 Task: For heading Use Times New Roman with dark orange 2 colour & Underline.  font size for heading18,  'Change the font style of data to'Verdana and font size to 9,  Change the alignment of both headline & data to Align right In the sheet  auditingQuarterlySales_2022
Action: Mouse moved to (396, 182)
Screenshot: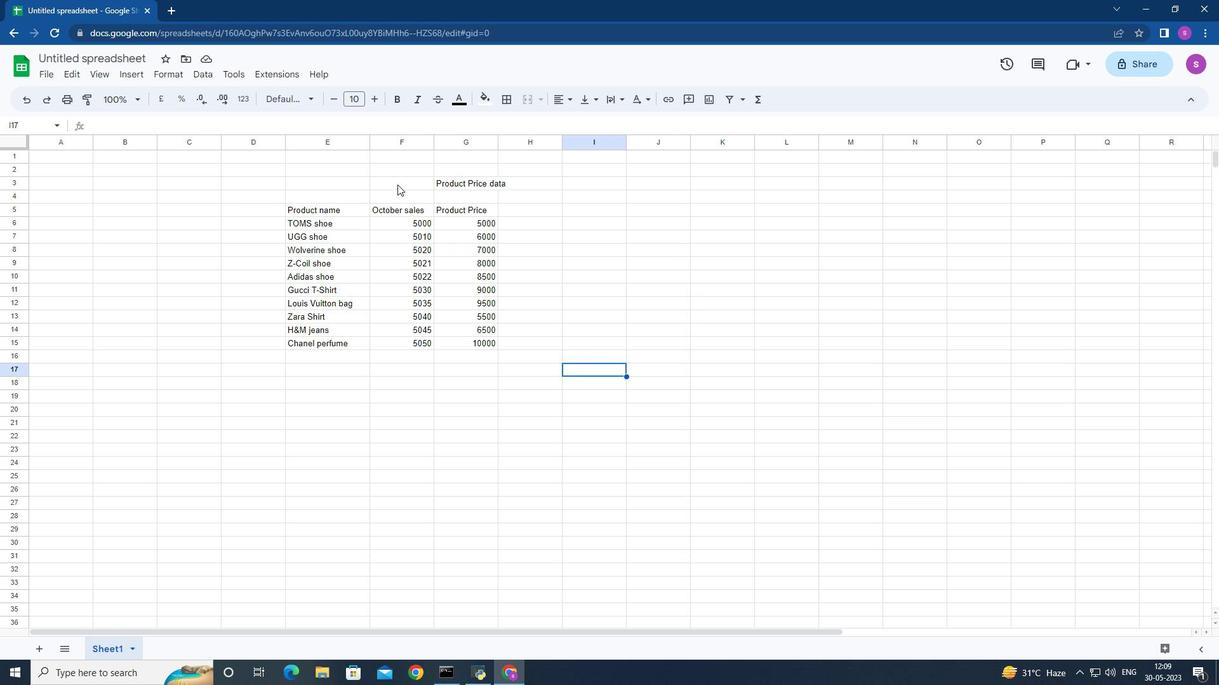 
Action: Mouse pressed left at (396, 182)
Screenshot: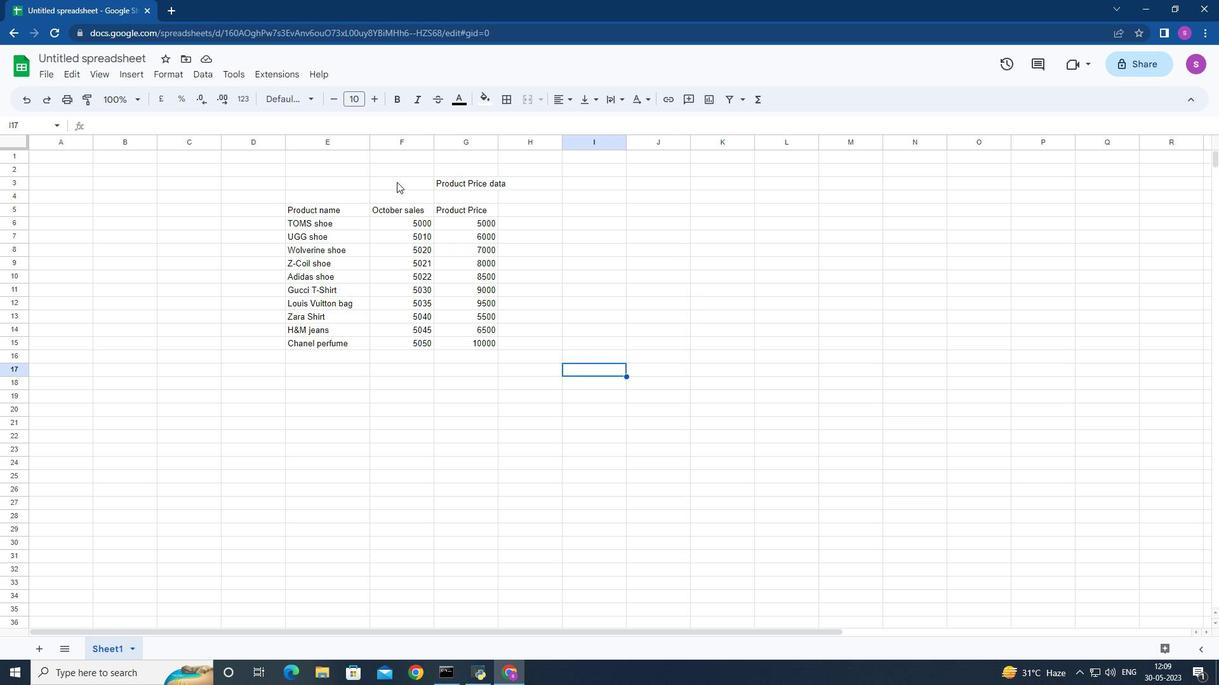 
Action: Mouse moved to (311, 99)
Screenshot: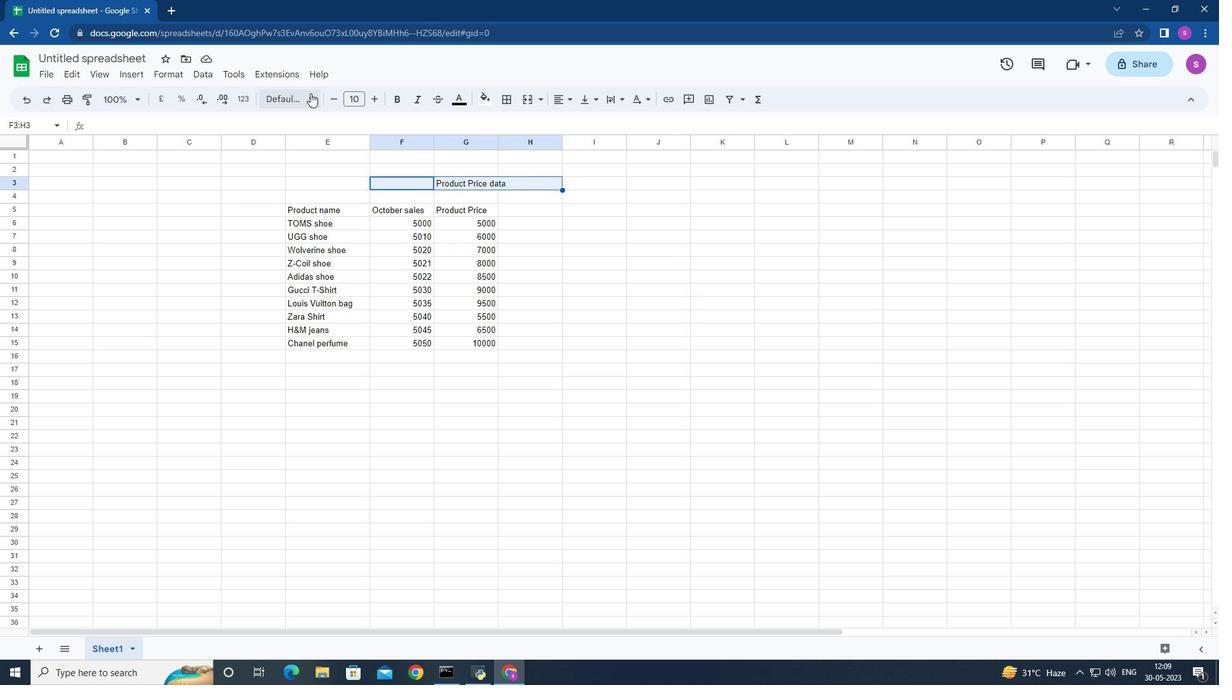 
Action: Mouse pressed left at (311, 99)
Screenshot: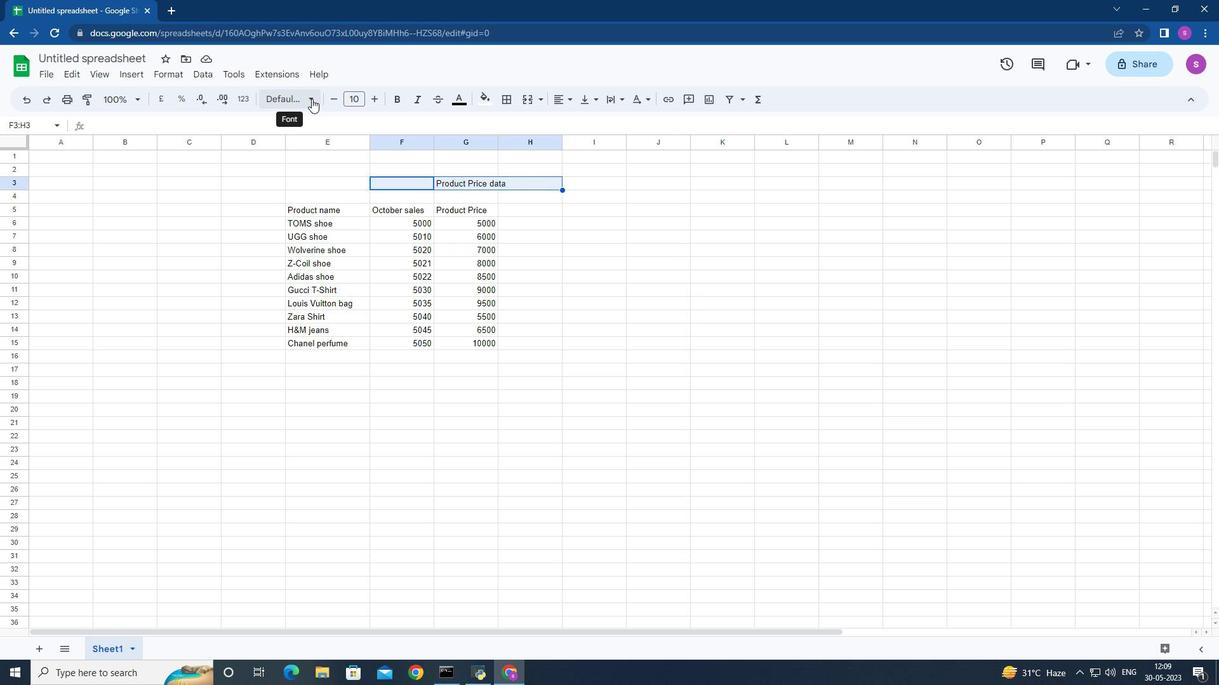 
Action: Mouse moved to (347, 548)
Screenshot: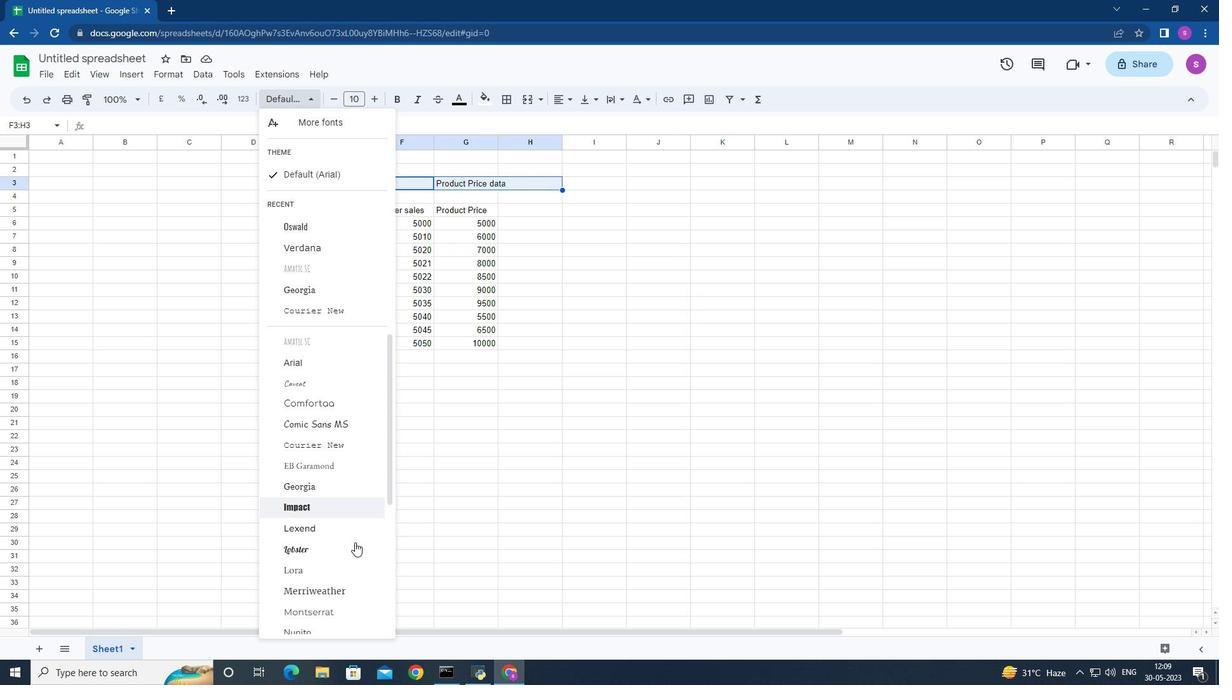 
Action: Mouse scrolled (347, 547) with delta (0, 0)
Screenshot: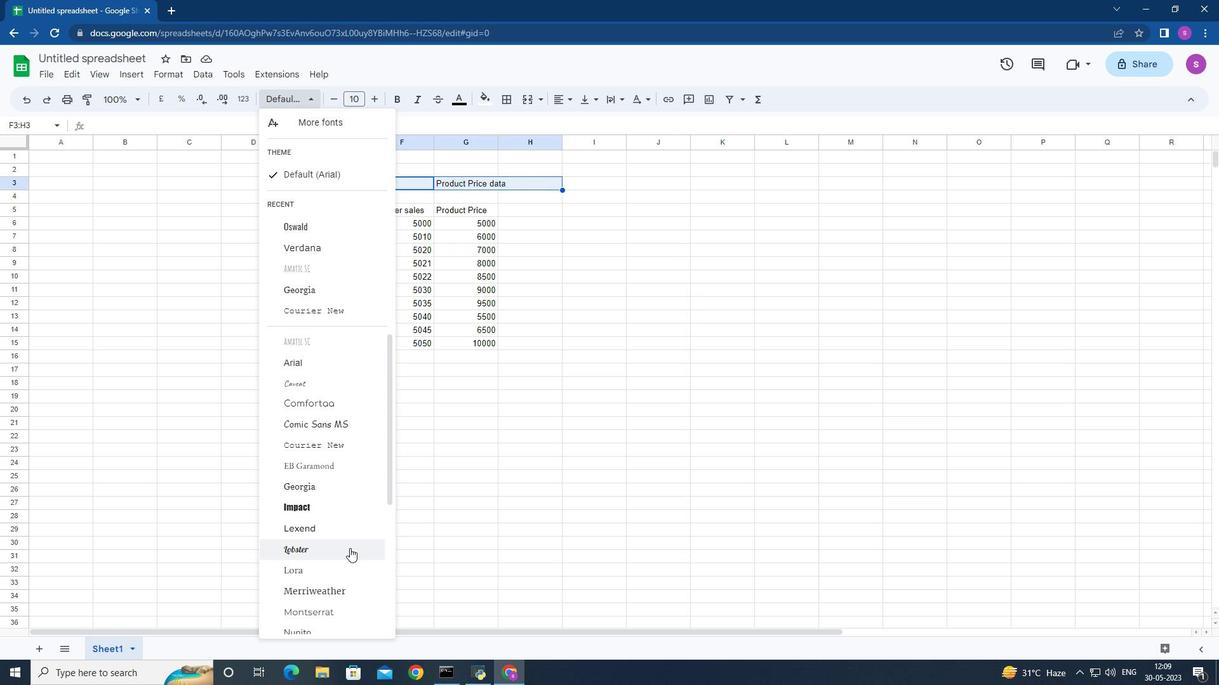 
Action: Mouse moved to (346, 548)
Screenshot: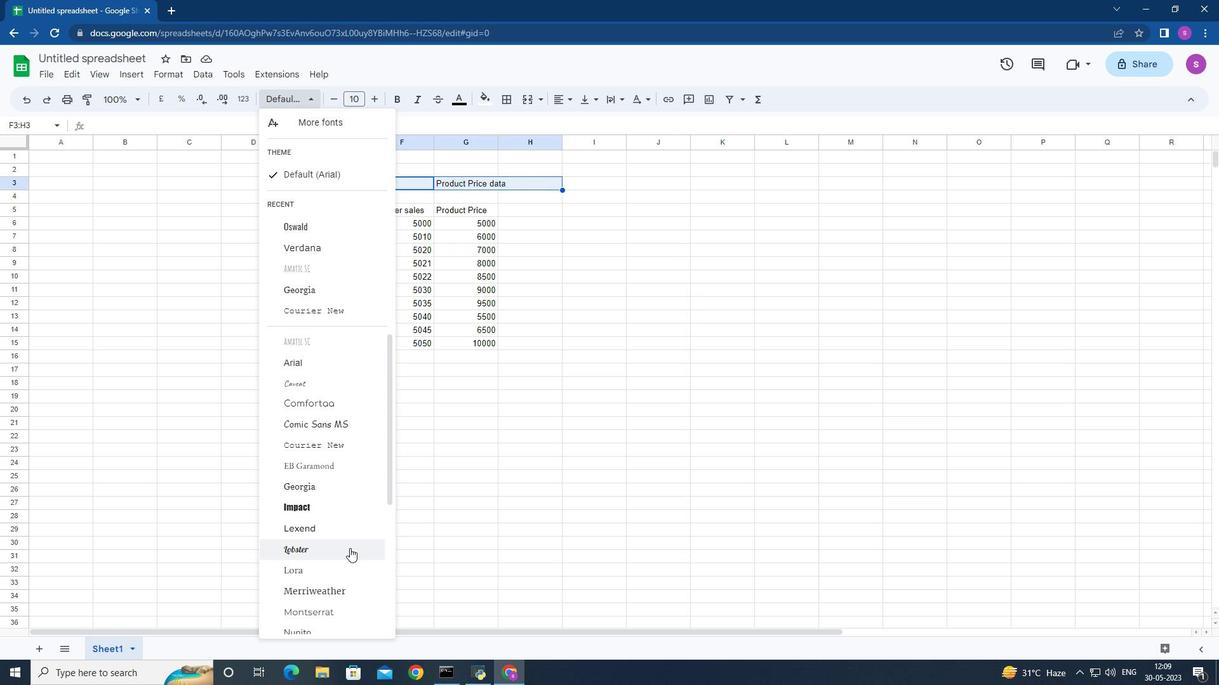 
Action: Mouse scrolled (346, 547) with delta (0, 0)
Screenshot: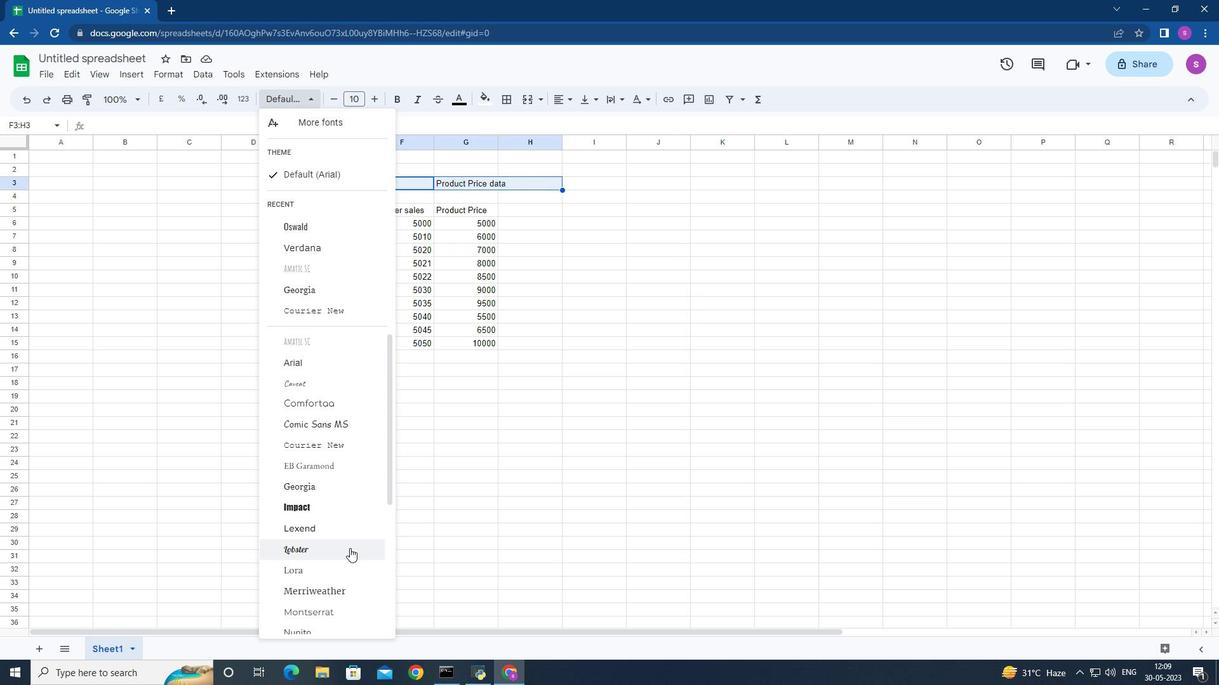 
Action: Mouse moved to (344, 548)
Screenshot: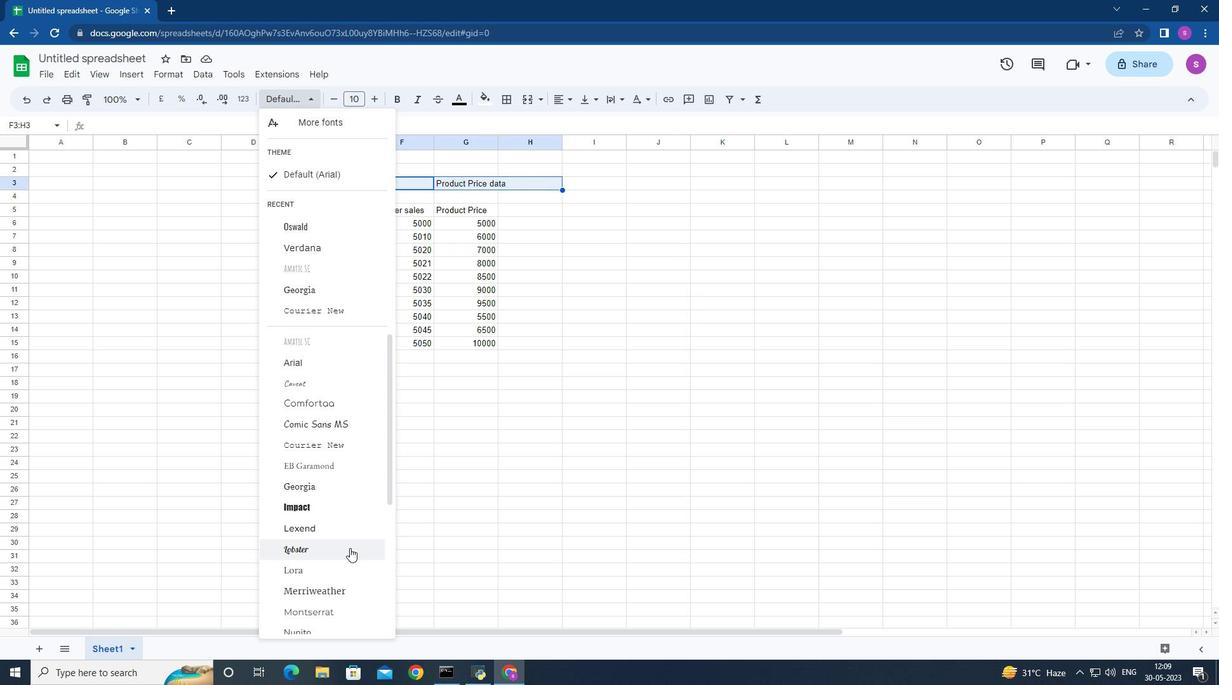 
Action: Mouse scrolled (344, 547) with delta (0, 0)
Screenshot: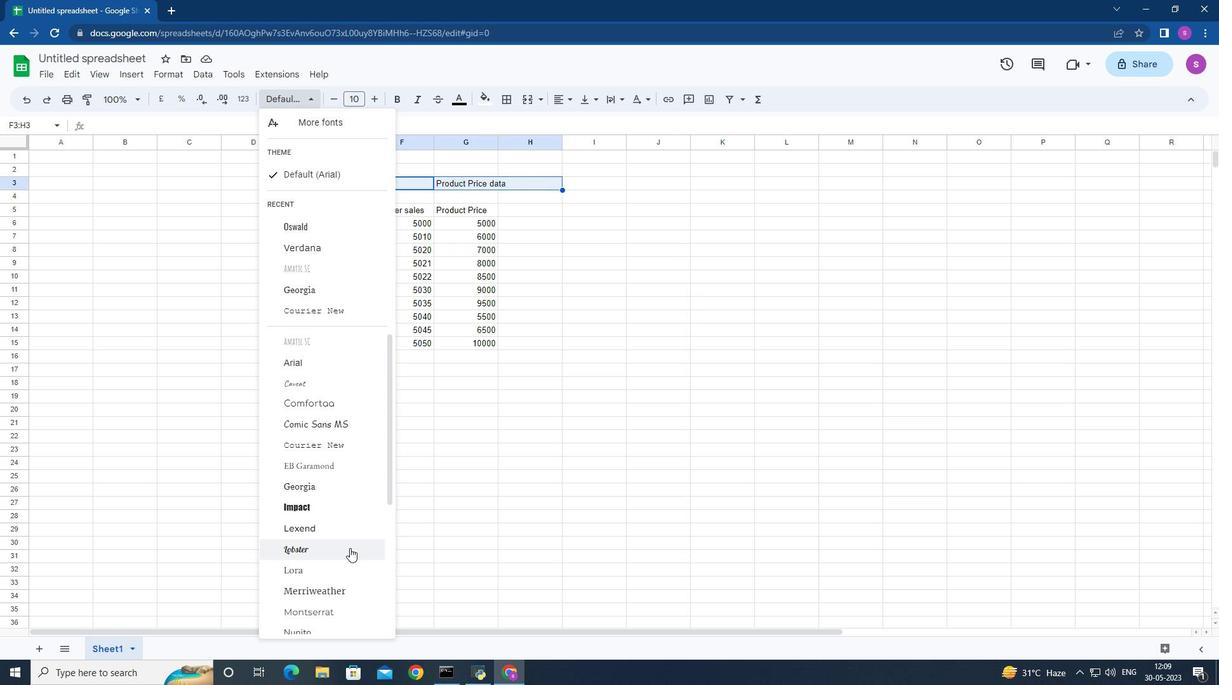 
Action: Mouse moved to (338, 542)
Screenshot: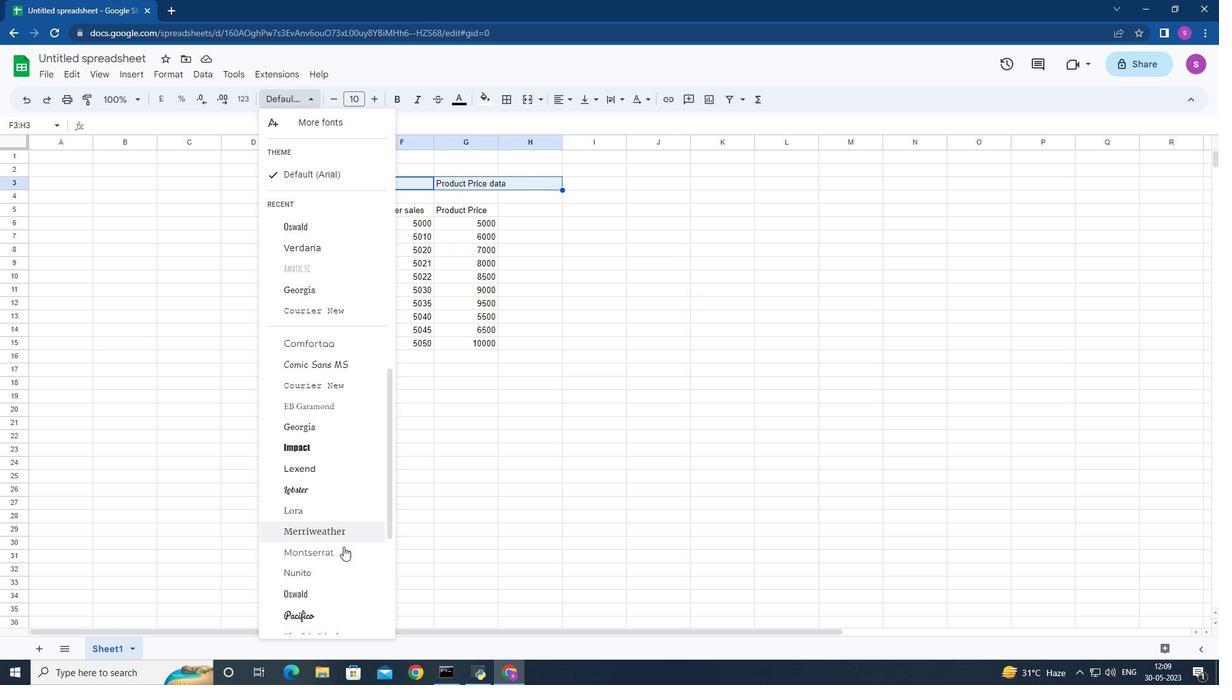 
Action: Mouse scrolled (340, 545) with delta (0, 0)
Screenshot: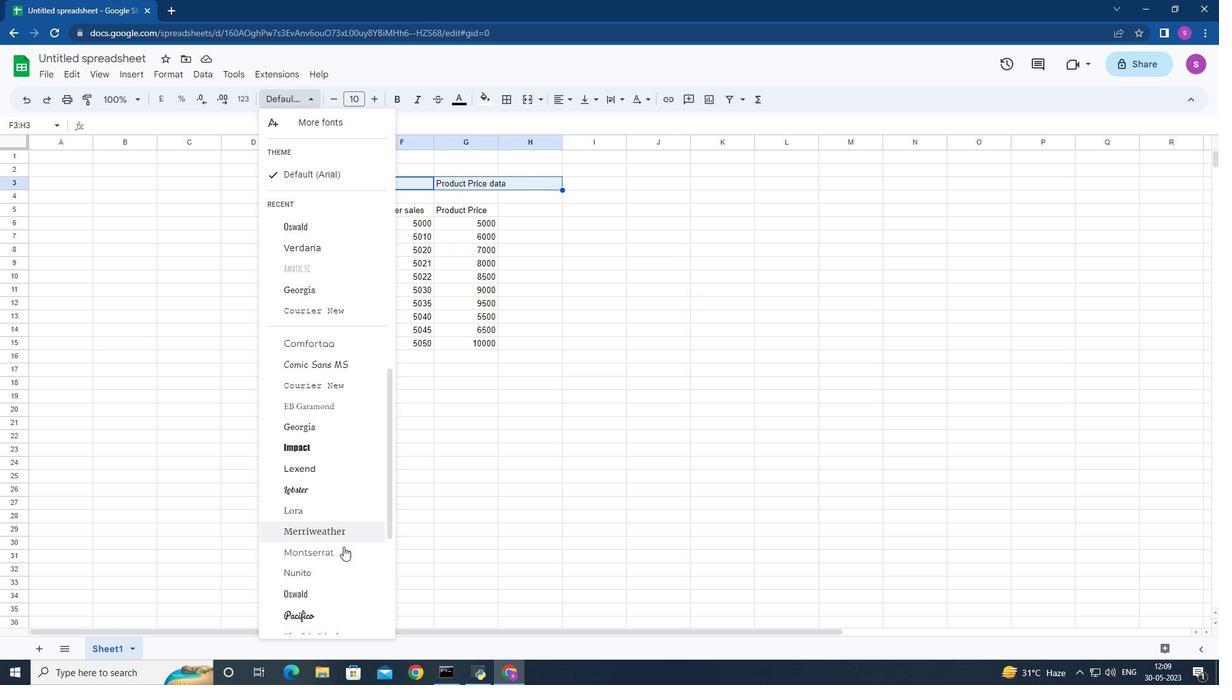 
Action: Mouse moved to (330, 525)
Screenshot: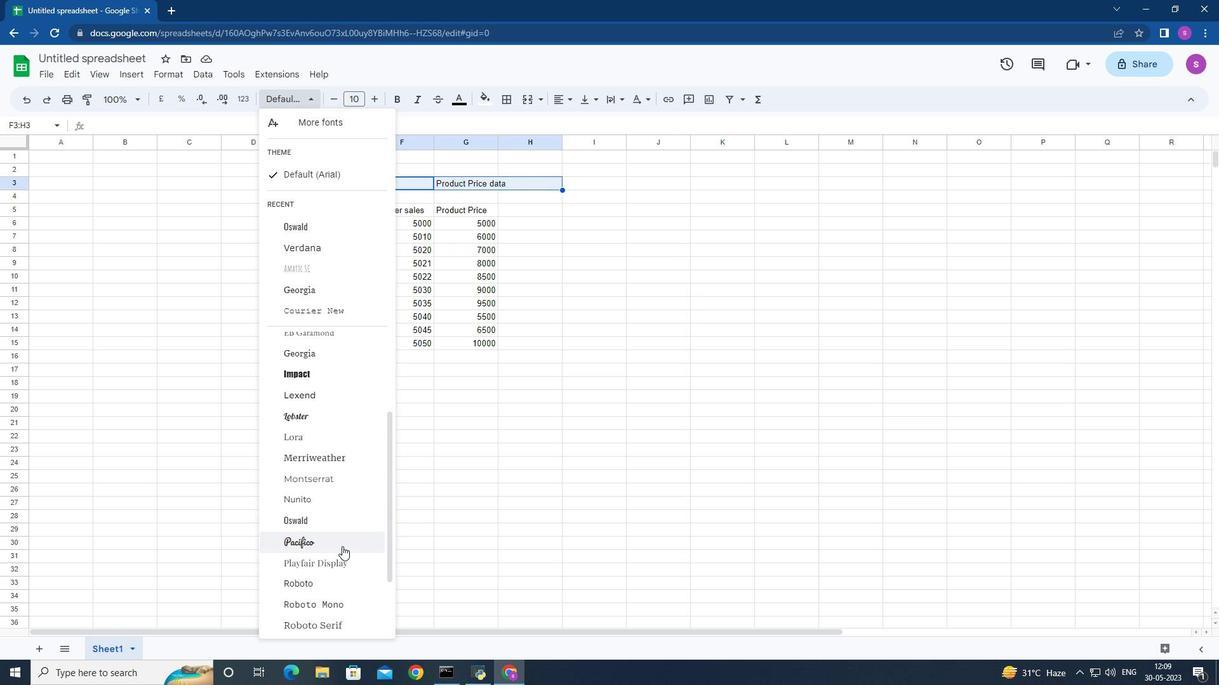 
Action: Mouse scrolled (338, 540) with delta (0, 0)
Screenshot: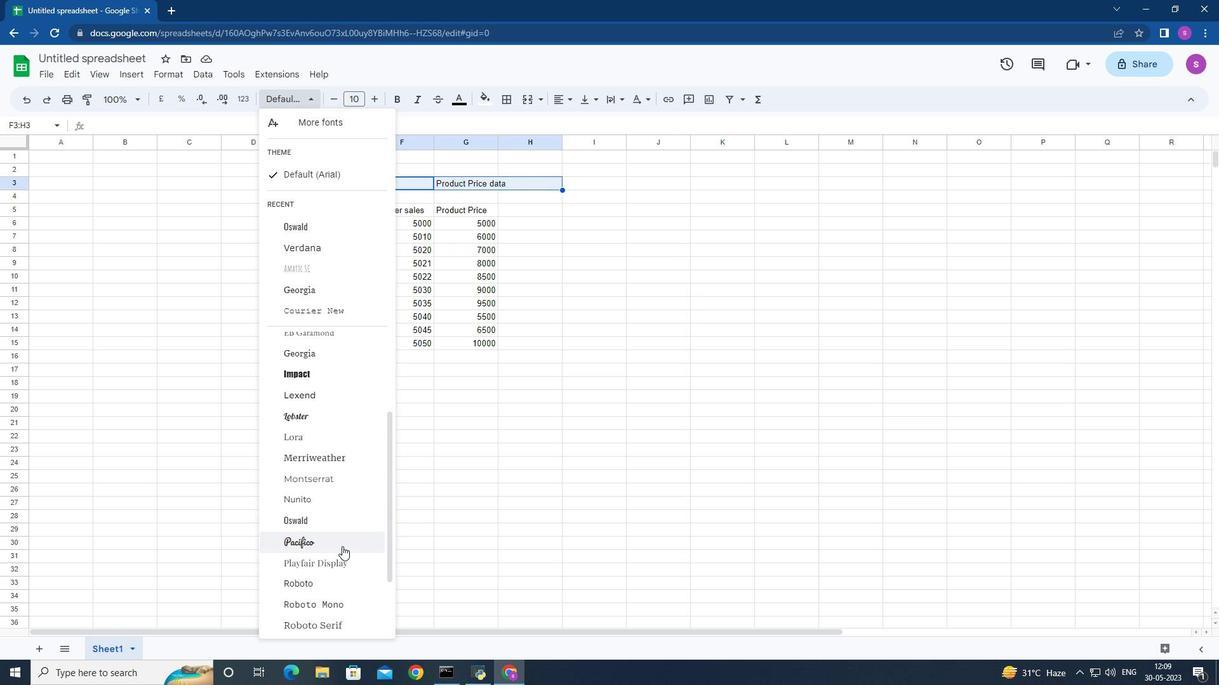 
Action: Mouse moved to (329, 524)
Screenshot: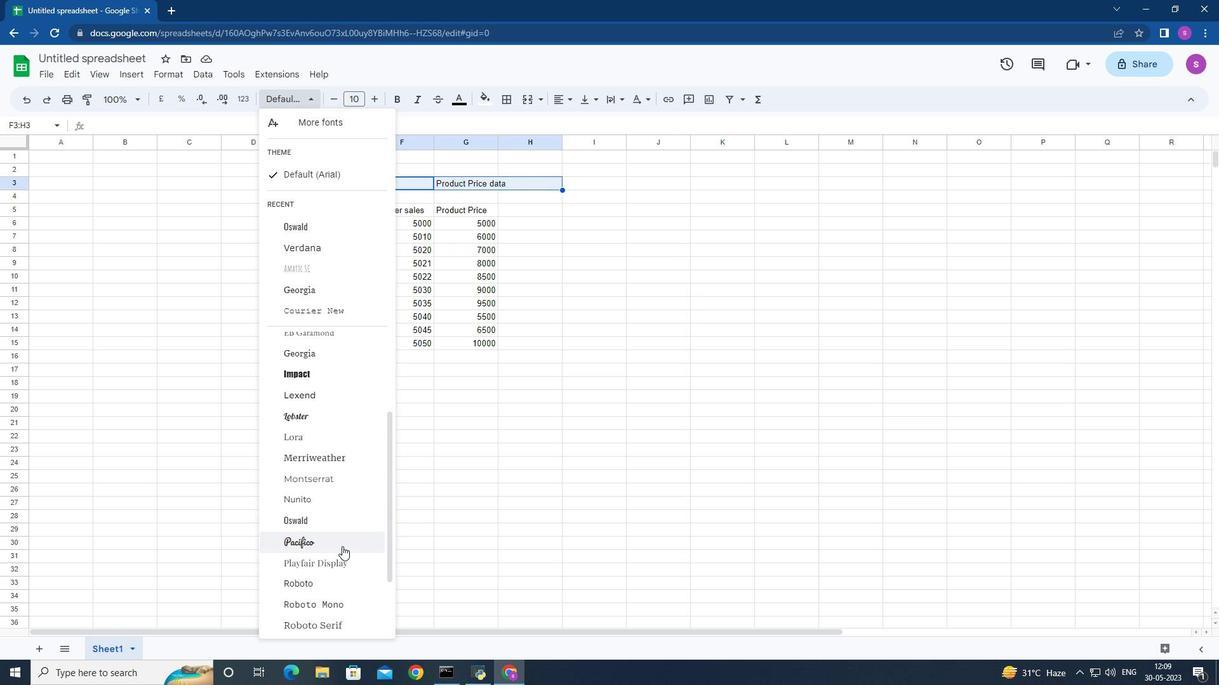 
Action: Mouse scrolled (333, 532) with delta (0, 0)
Screenshot: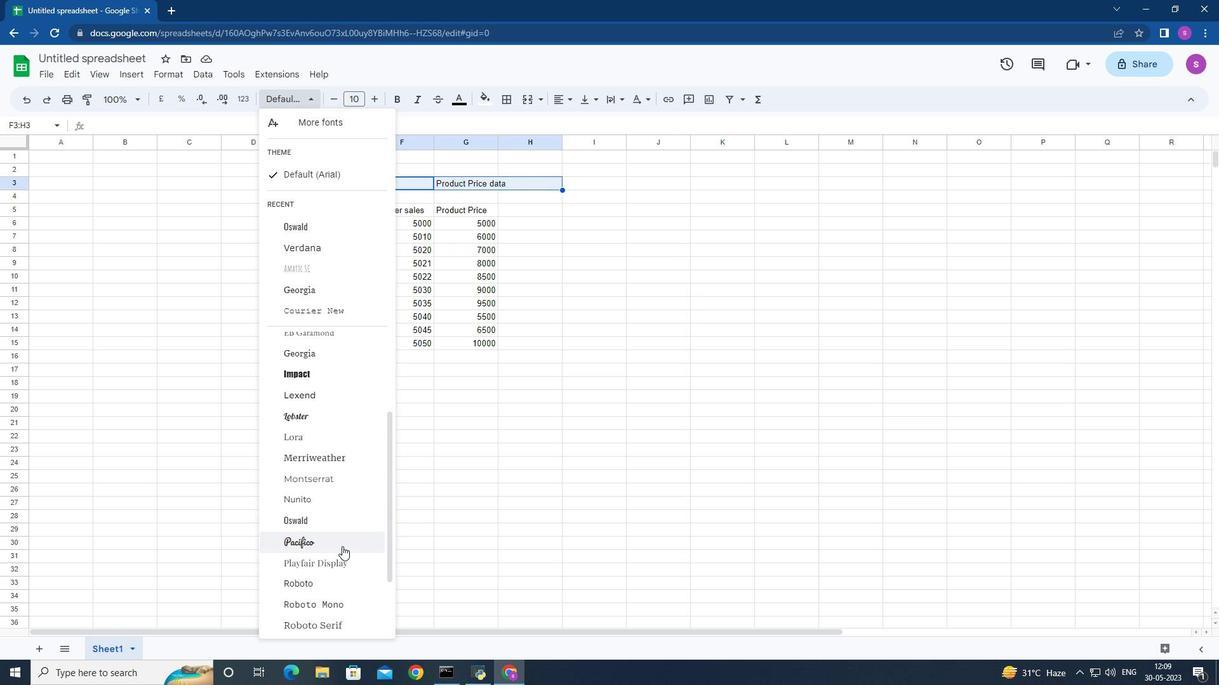 
Action: Mouse moved to (328, 520)
Screenshot: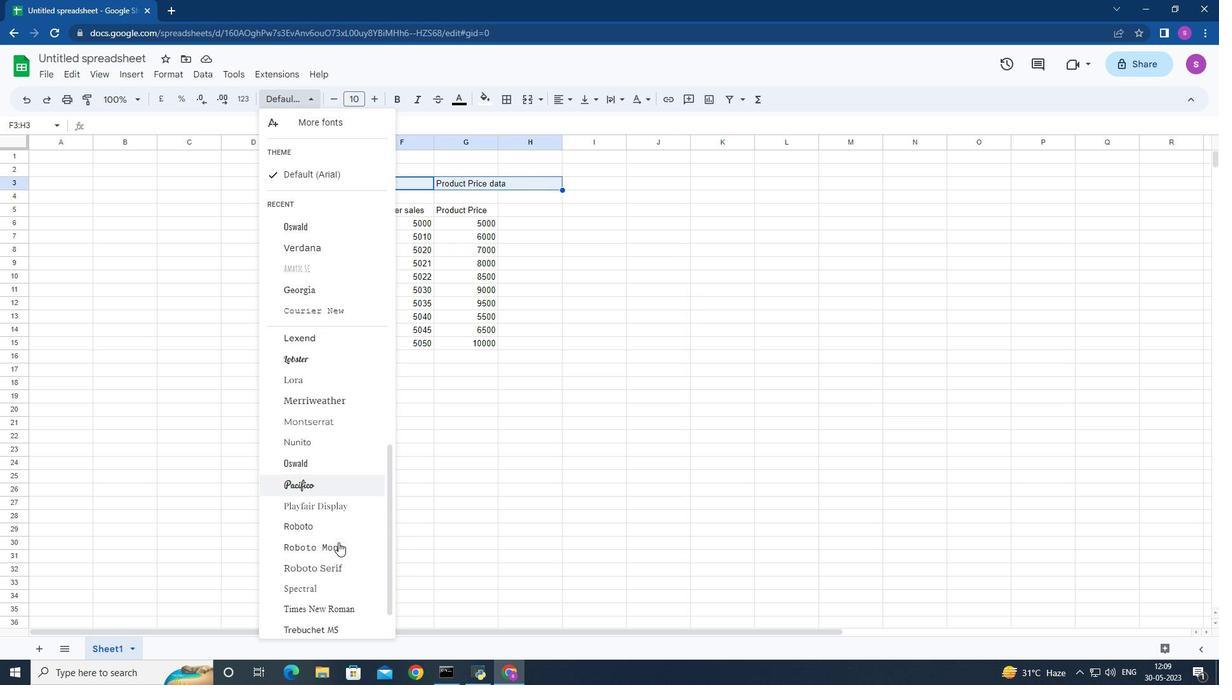 
Action: Mouse scrolled (328, 519) with delta (0, 0)
Screenshot: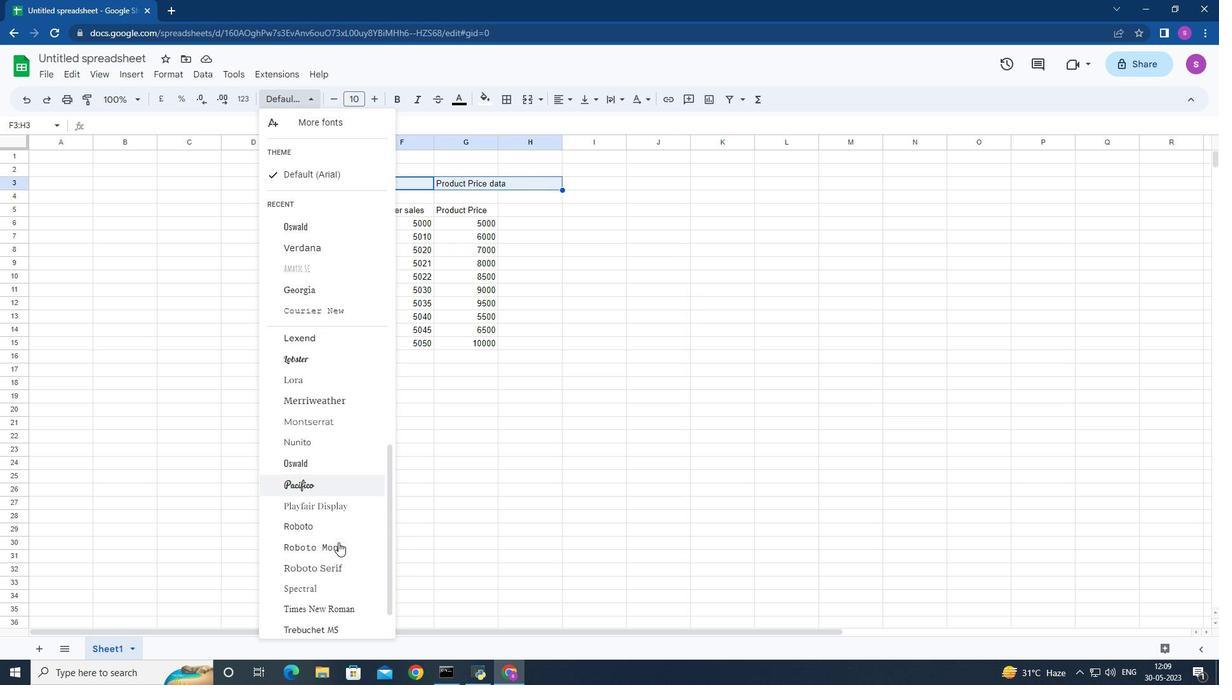 
Action: Mouse moved to (335, 578)
Screenshot: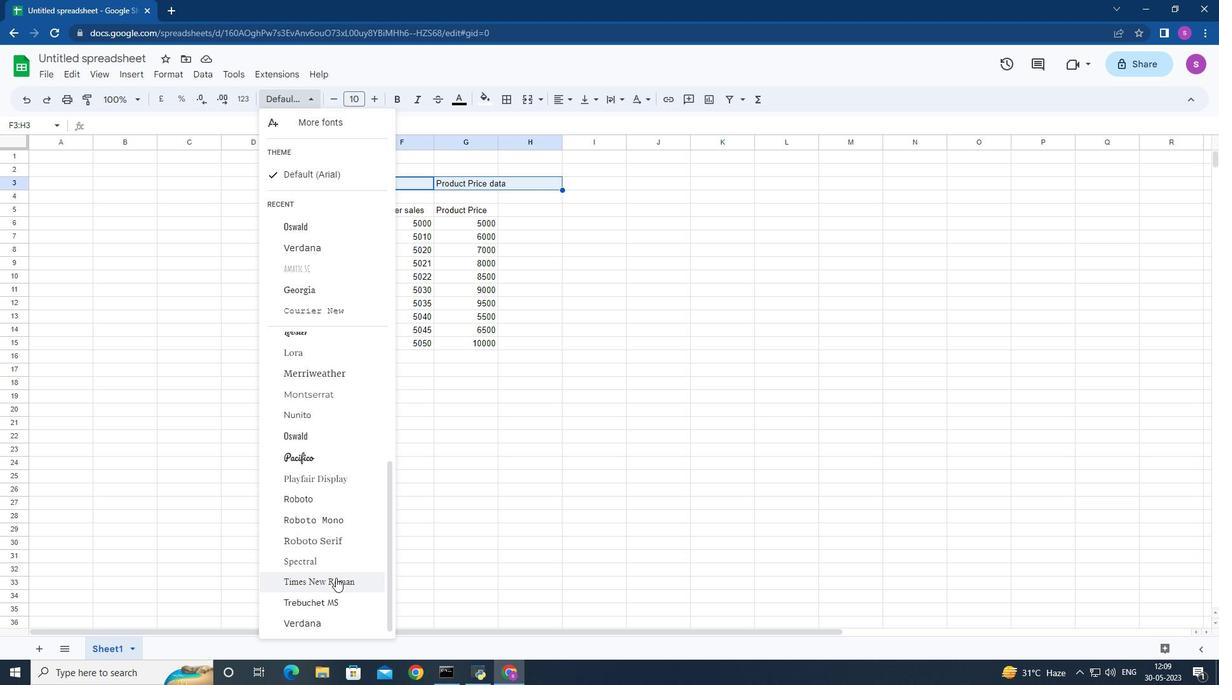 
Action: Mouse pressed left at (335, 578)
Screenshot: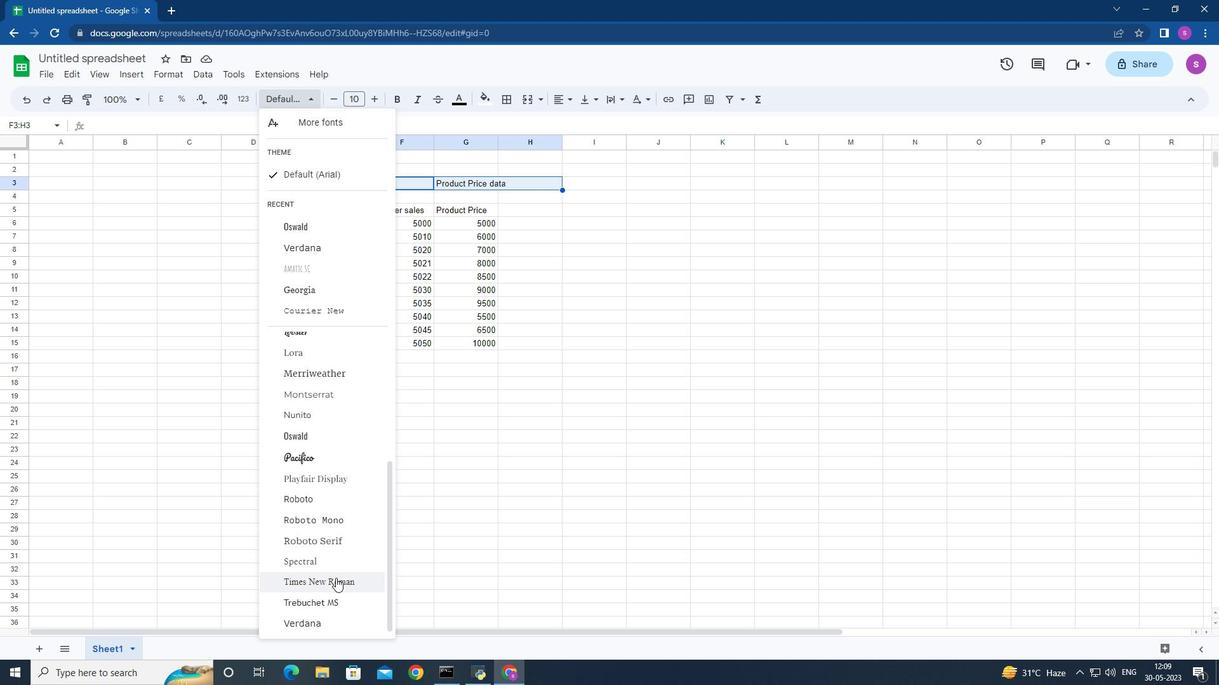 
Action: Mouse moved to (458, 99)
Screenshot: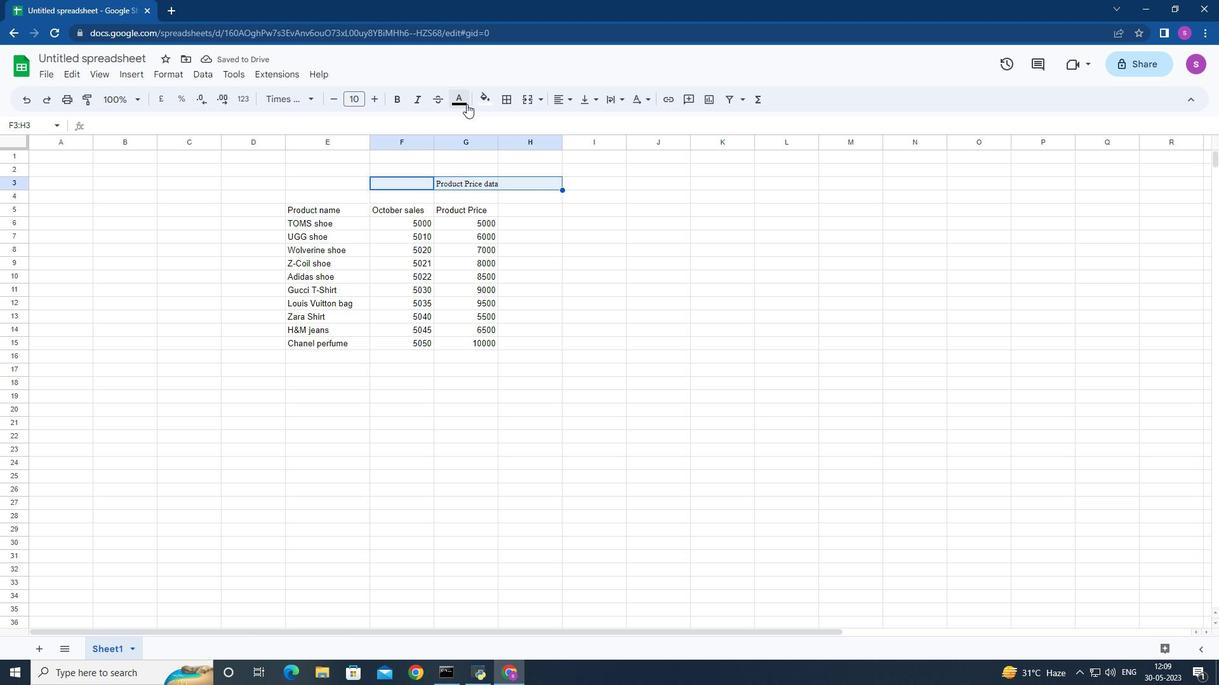 
Action: Mouse pressed left at (458, 99)
Screenshot: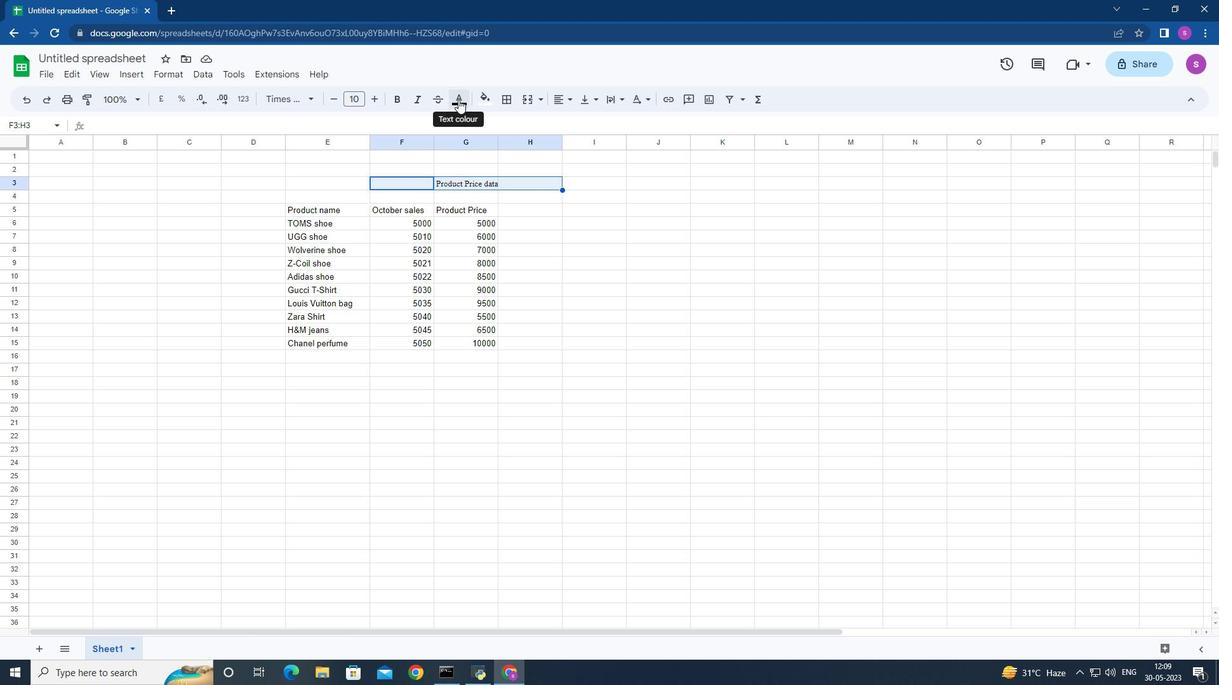 
Action: Mouse moved to (490, 224)
Screenshot: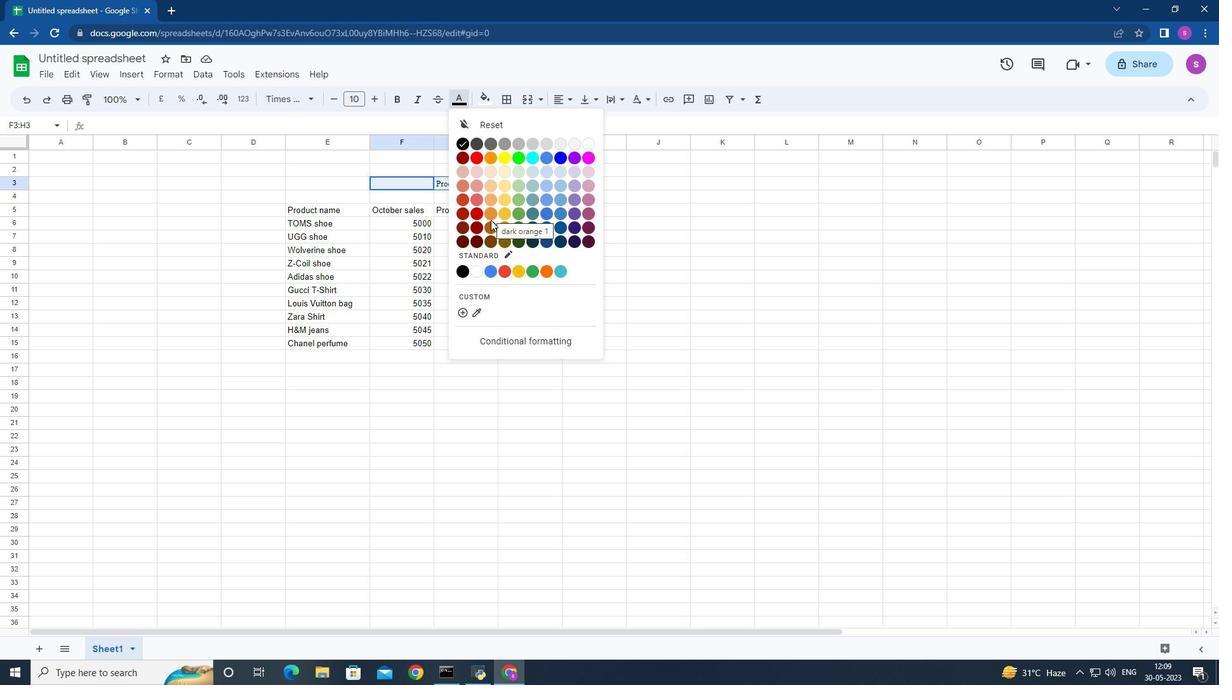 
Action: Mouse pressed left at (490, 224)
Screenshot: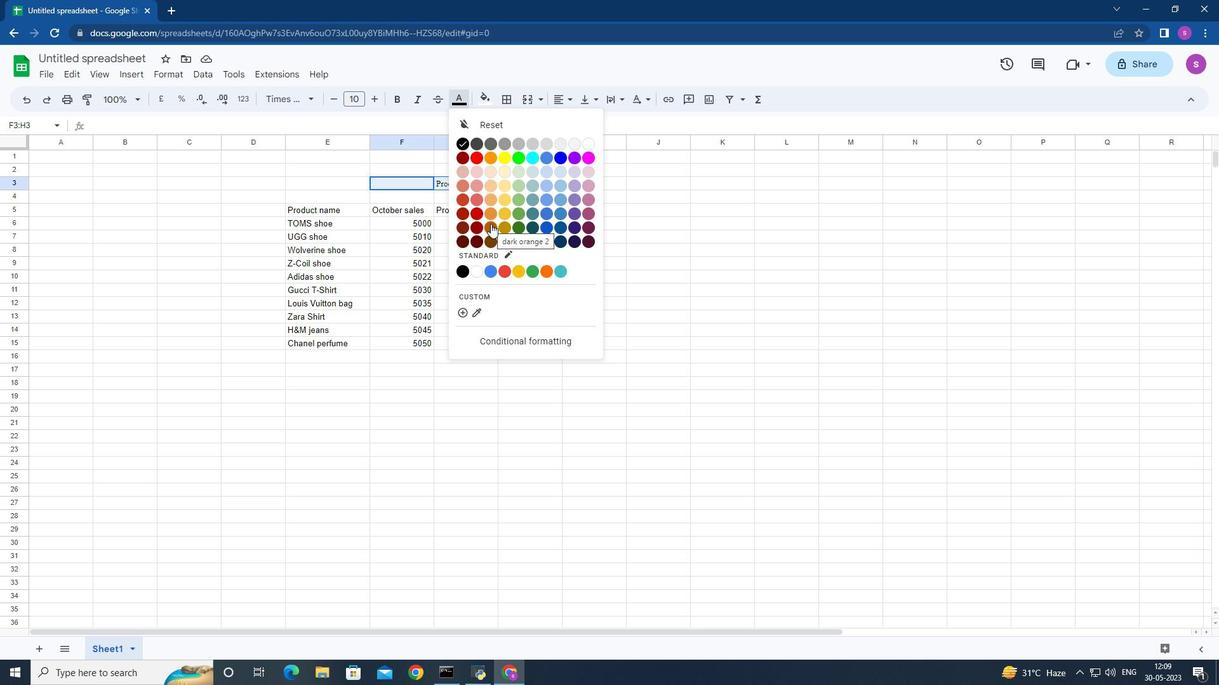 
Action: Mouse moved to (176, 73)
Screenshot: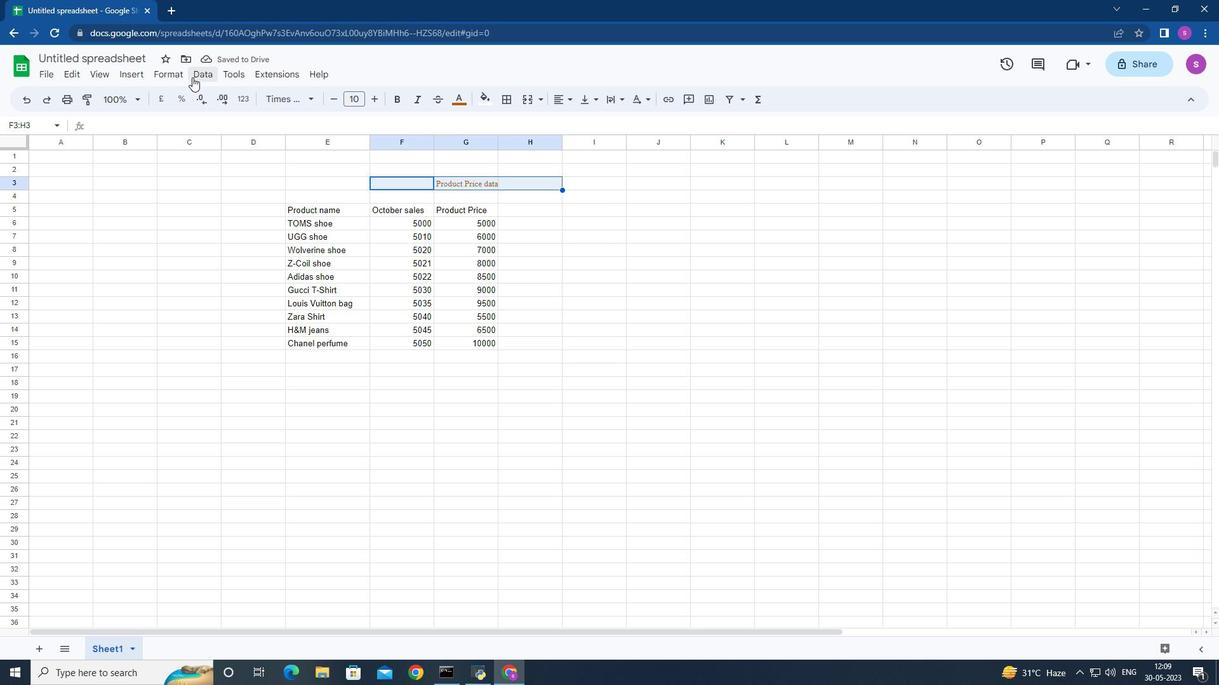 
Action: Mouse pressed left at (176, 73)
Screenshot: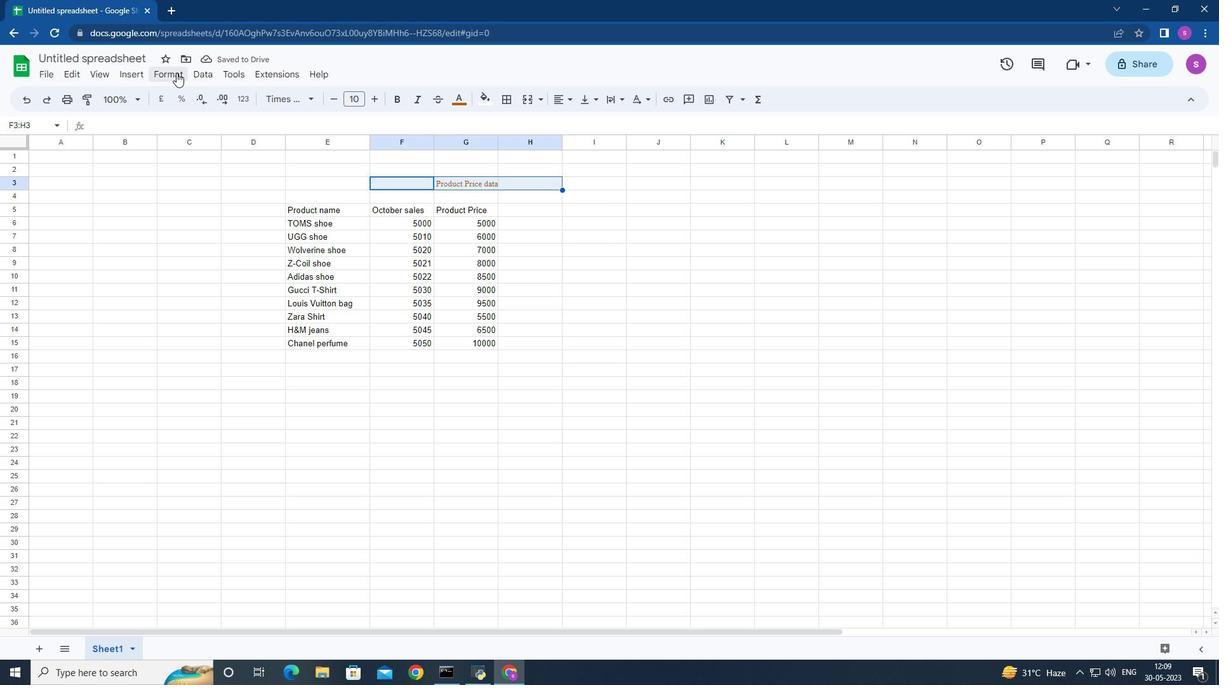 
Action: Mouse moved to (390, 192)
Screenshot: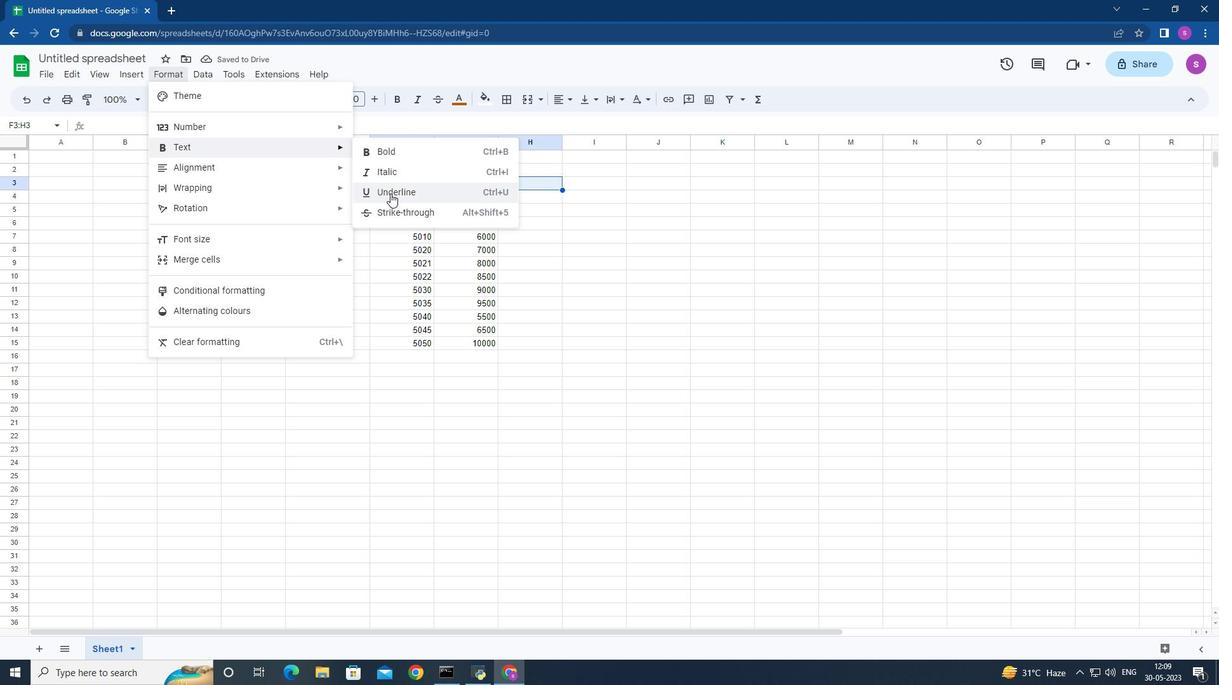 
Action: Mouse pressed left at (390, 192)
Screenshot: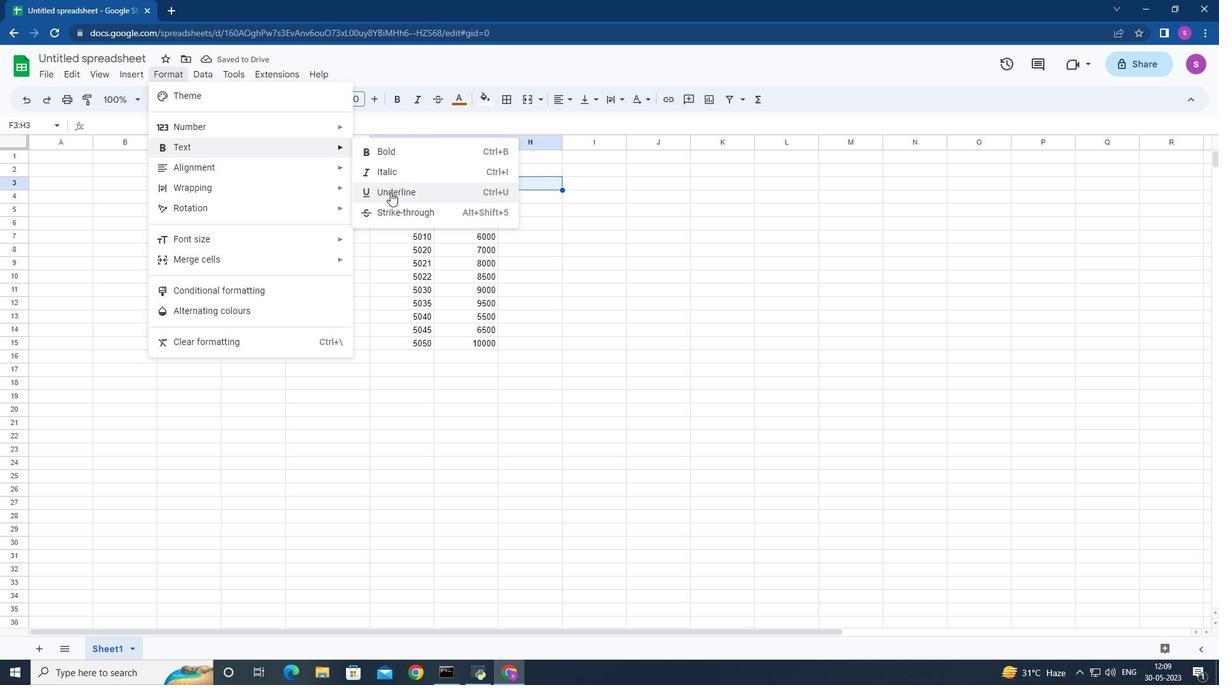 
Action: Mouse moved to (372, 99)
Screenshot: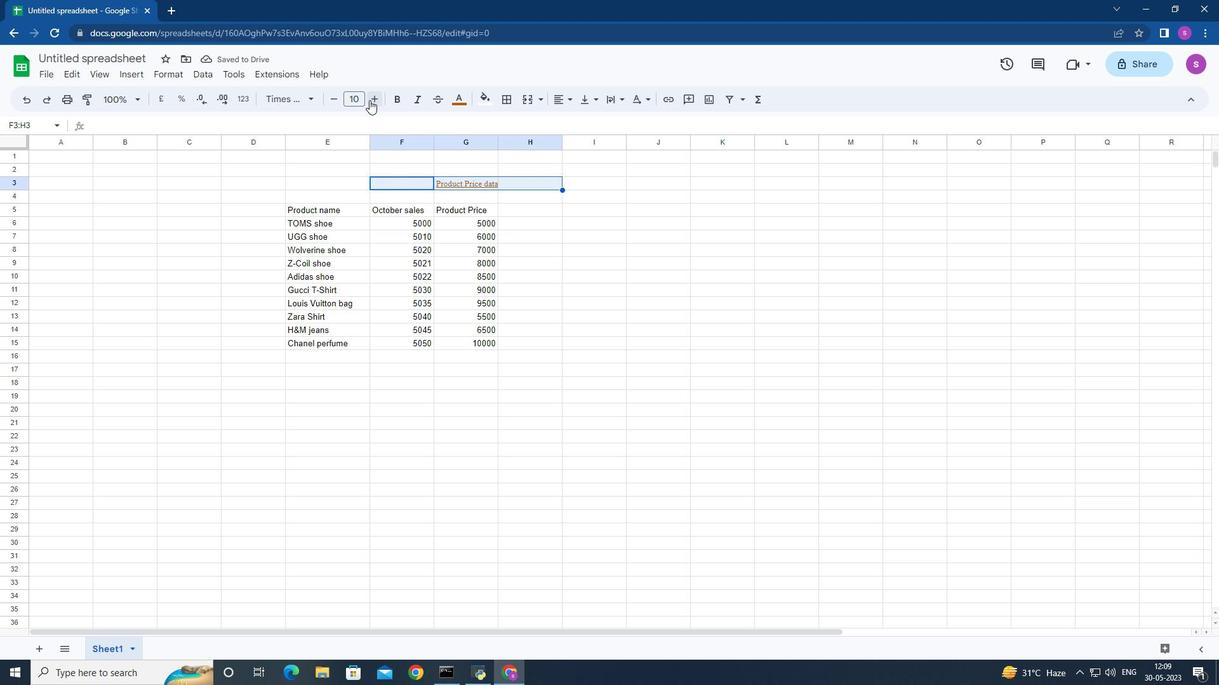 
Action: Mouse pressed left at (372, 99)
Screenshot: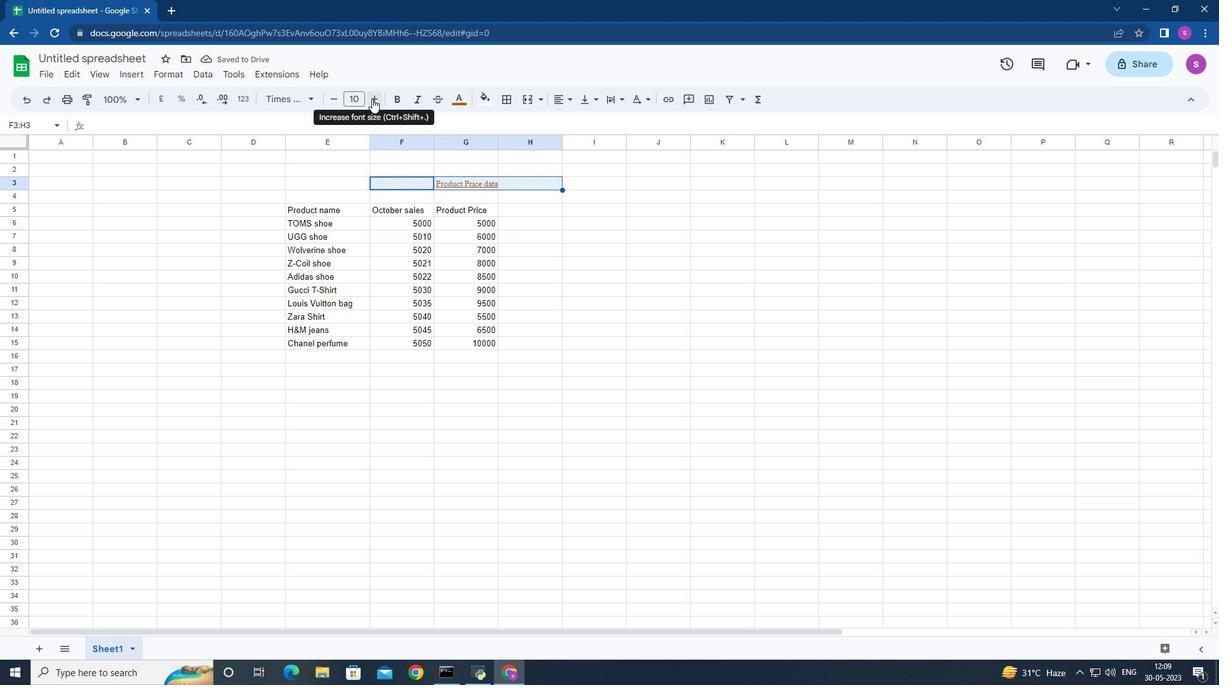 
Action: Mouse pressed left at (372, 99)
Screenshot: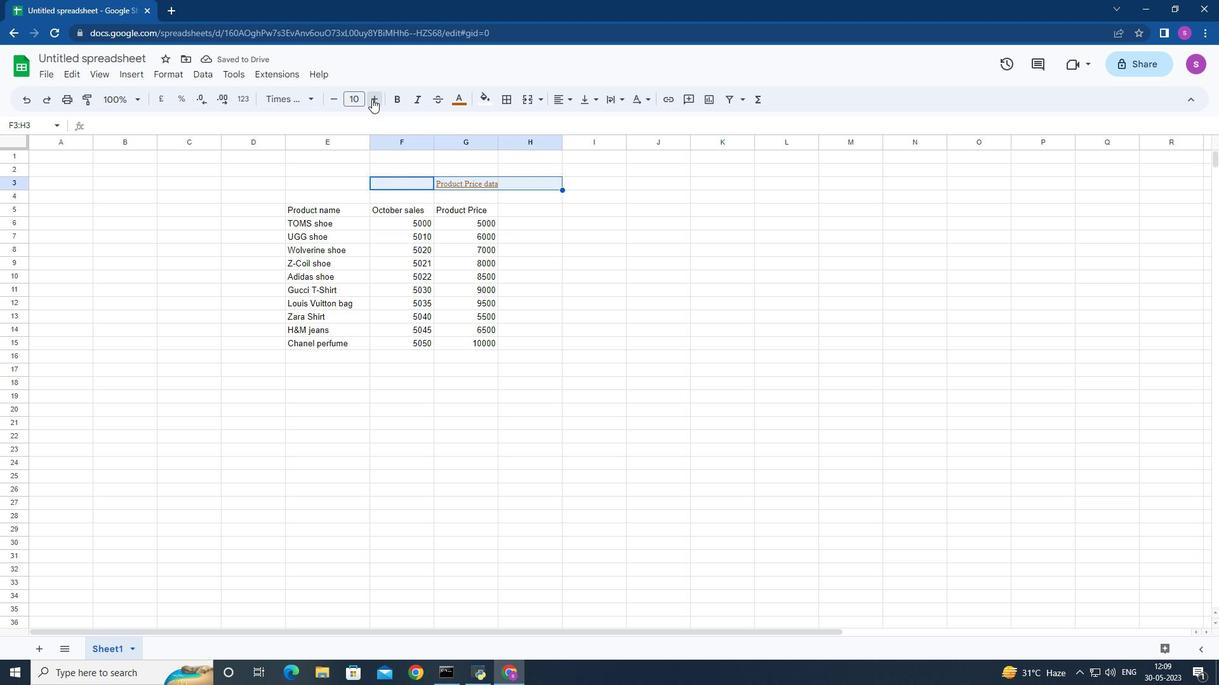
Action: Mouse pressed left at (372, 99)
Screenshot: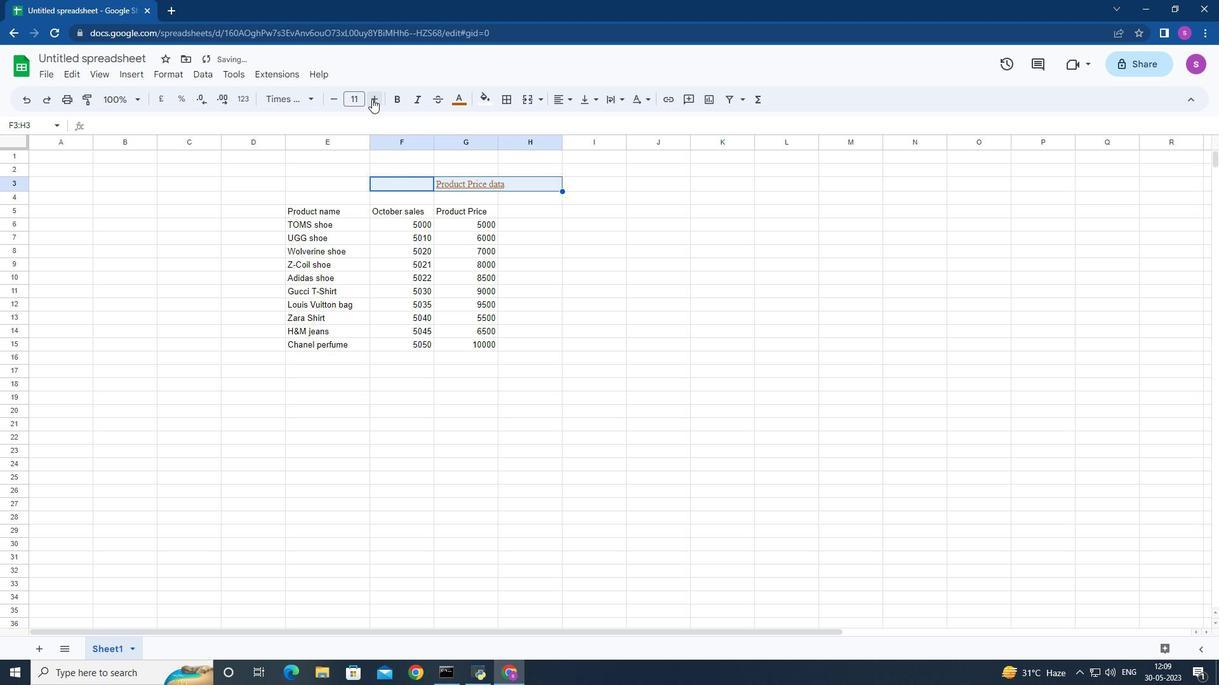 
Action: Mouse pressed left at (372, 99)
Screenshot: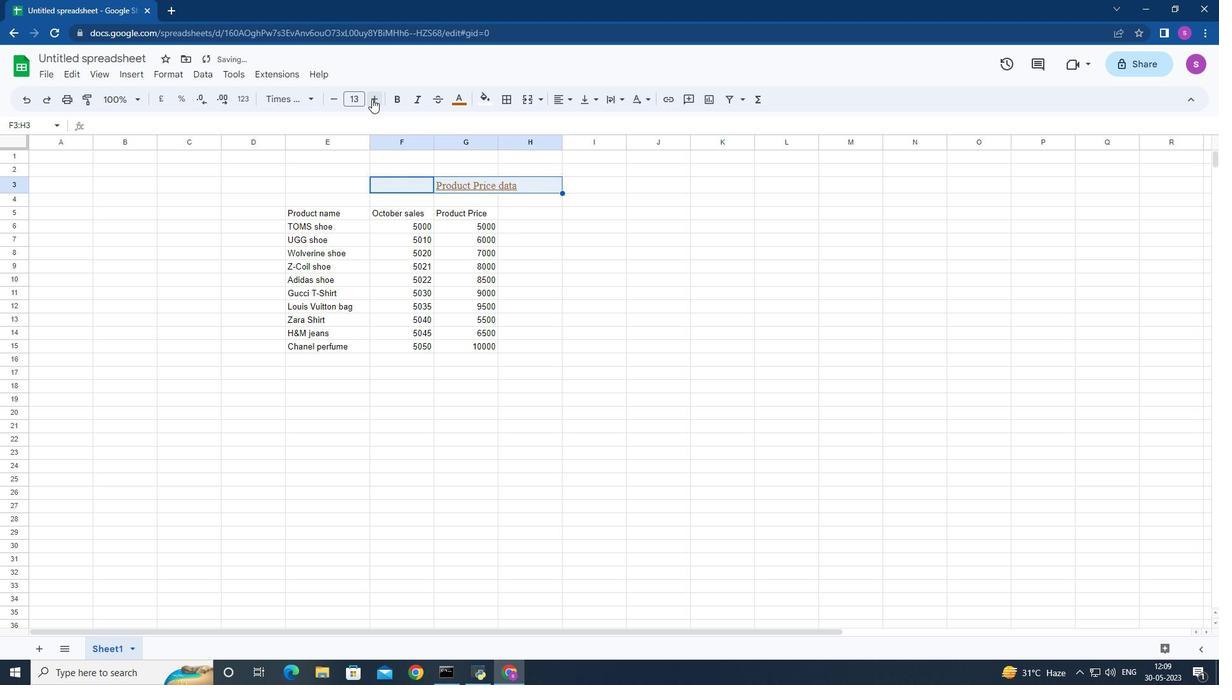 
Action: Mouse pressed left at (372, 99)
Screenshot: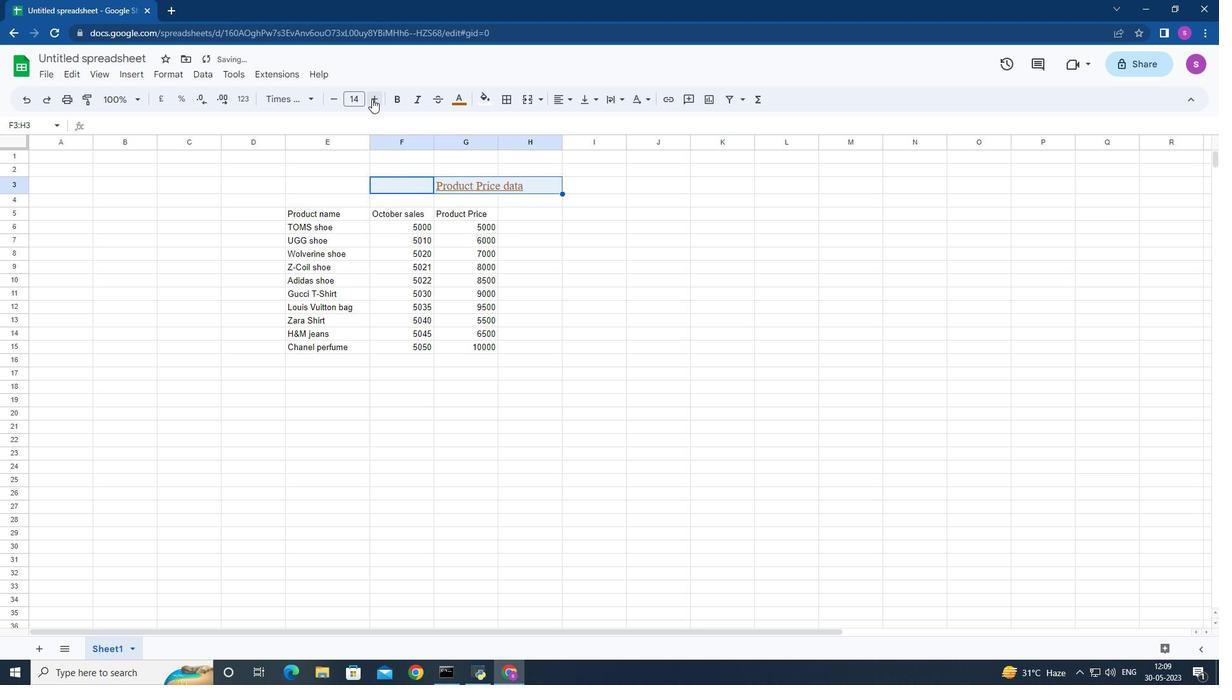
Action: Mouse pressed left at (372, 99)
Screenshot: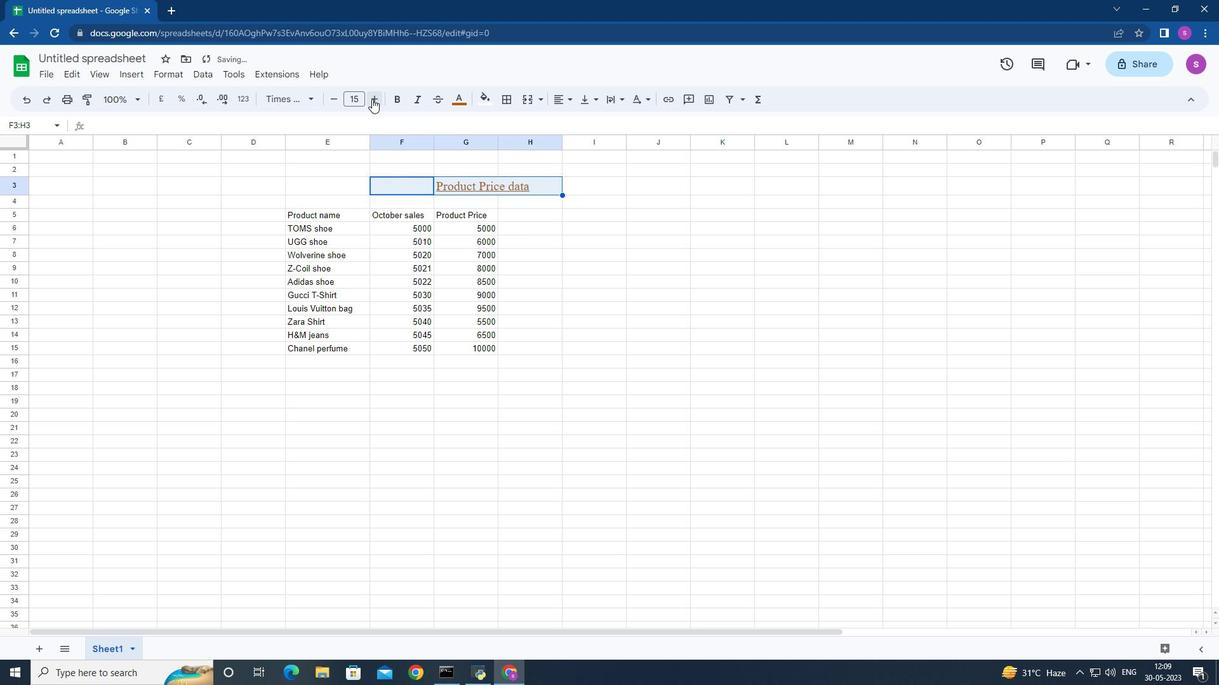 
Action: Mouse pressed left at (372, 99)
Screenshot: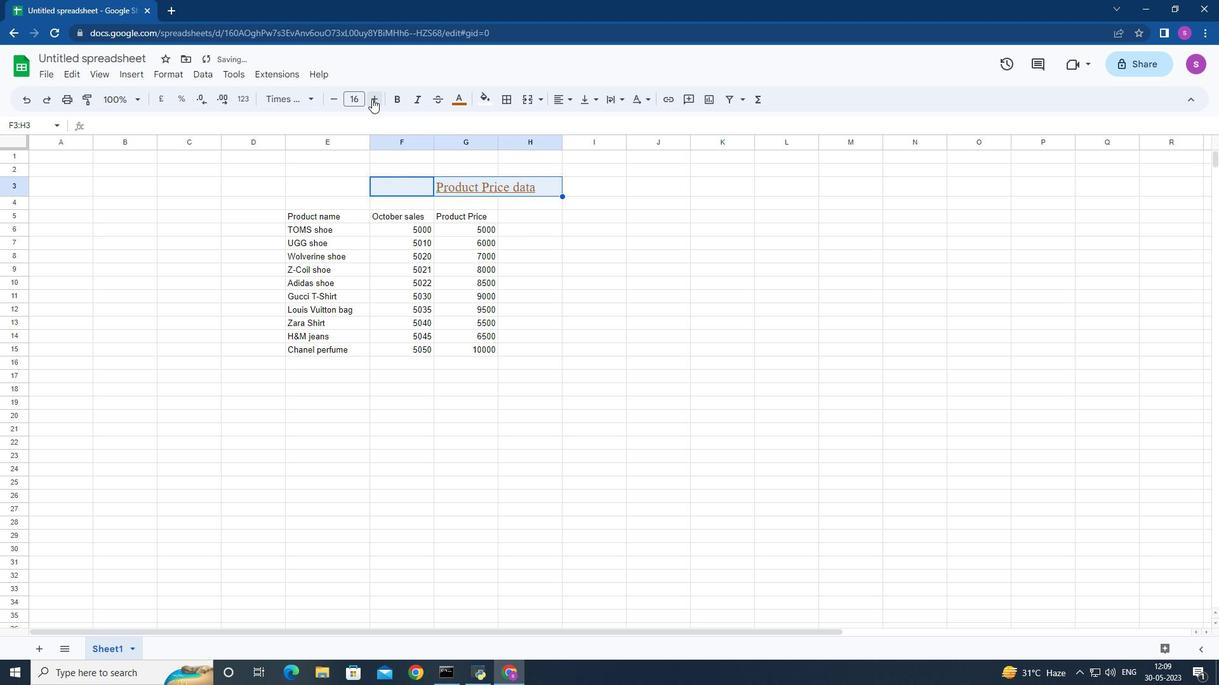 
Action: Mouse moved to (281, 212)
Screenshot: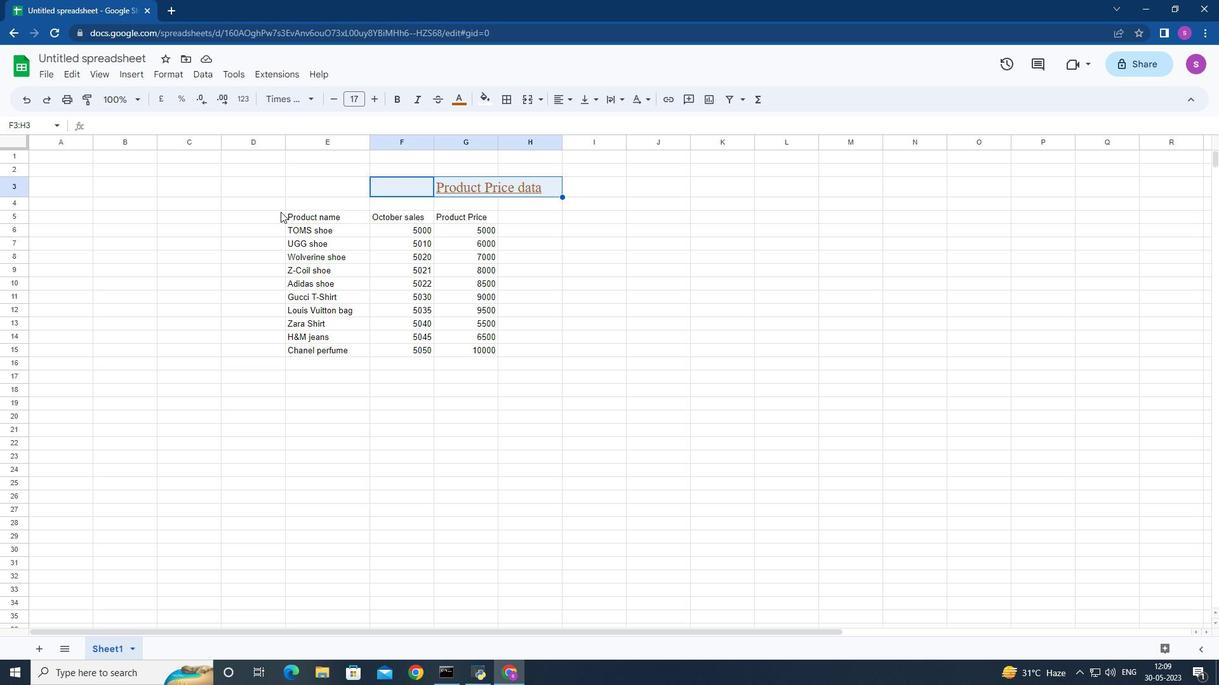 
Action: Mouse pressed left at (281, 212)
Screenshot: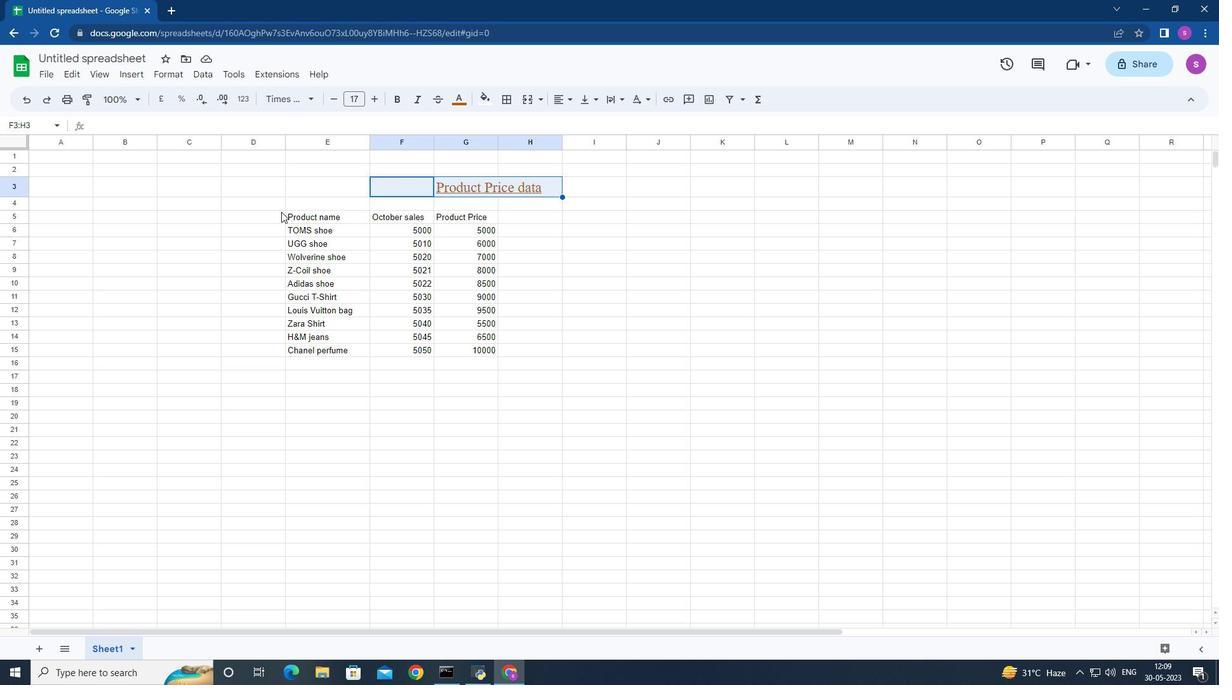 
Action: Mouse moved to (309, 95)
Screenshot: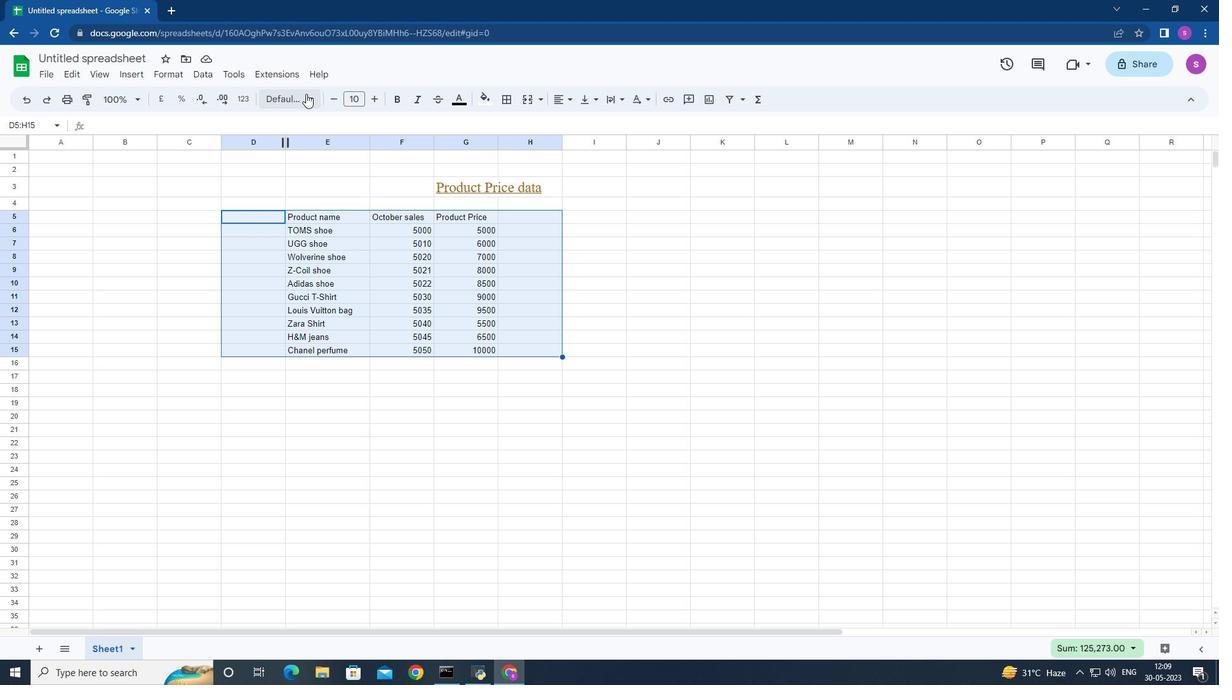 
Action: Mouse pressed left at (309, 95)
Screenshot: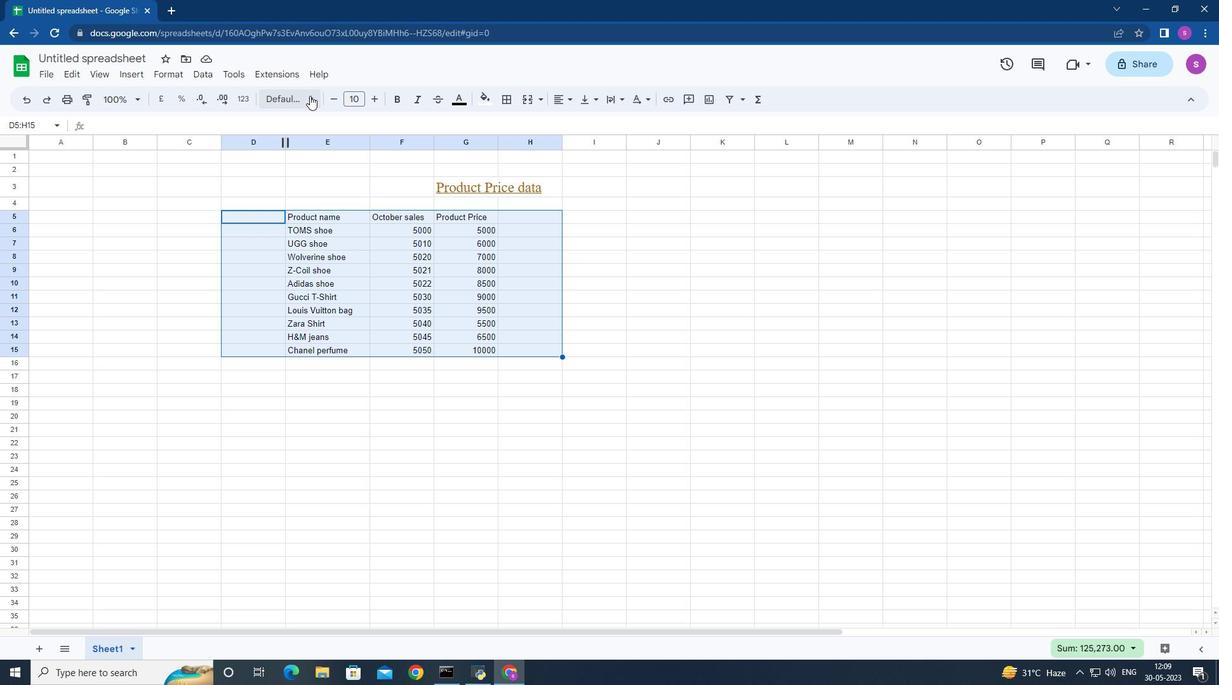 
Action: Mouse moved to (331, 256)
Screenshot: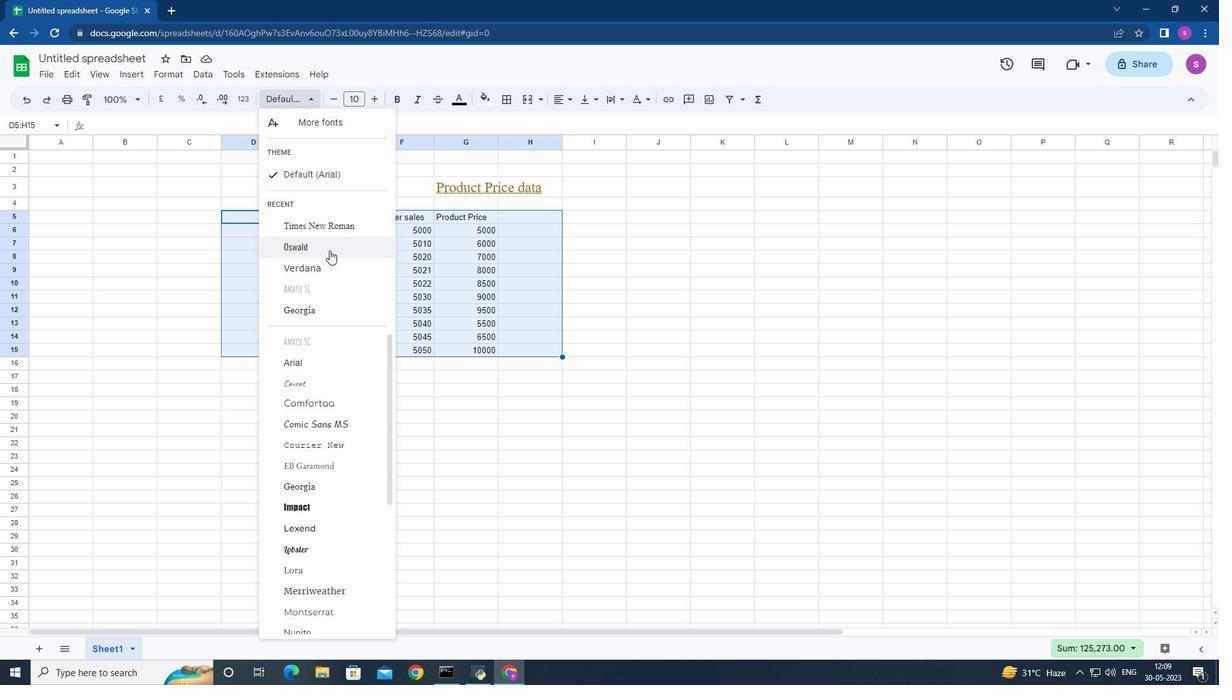 
Action: Mouse scrolled (331, 255) with delta (0, 0)
Screenshot: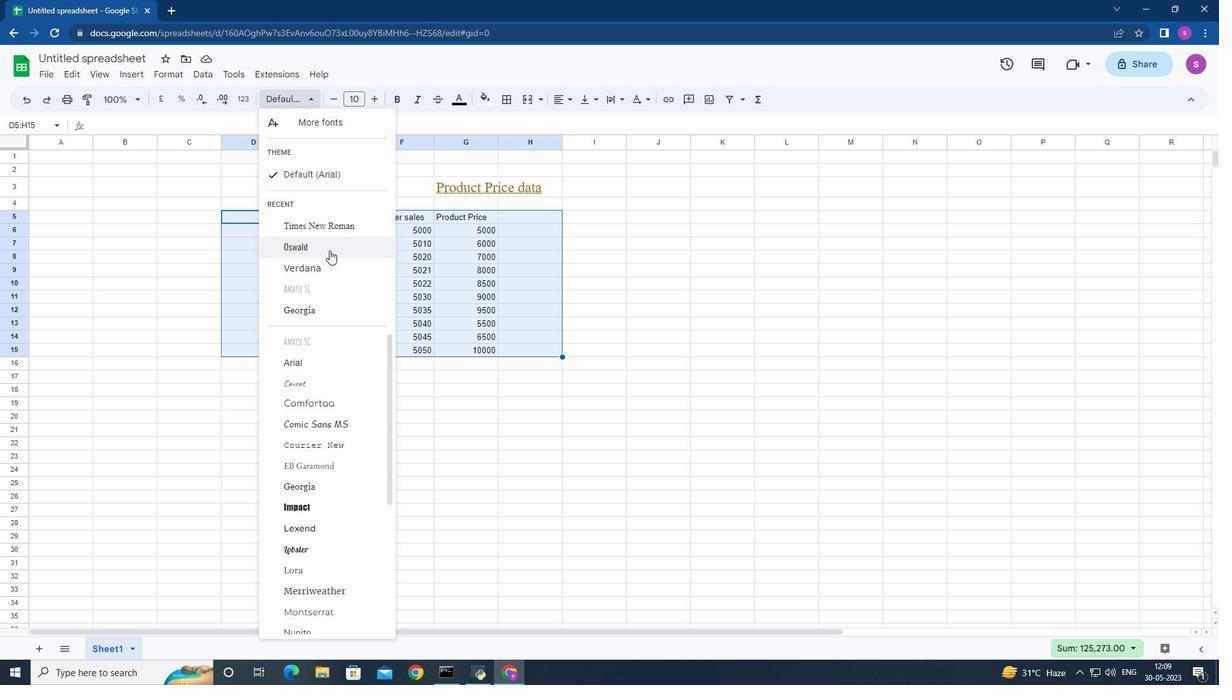 
Action: Mouse moved to (331, 258)
Screenshot: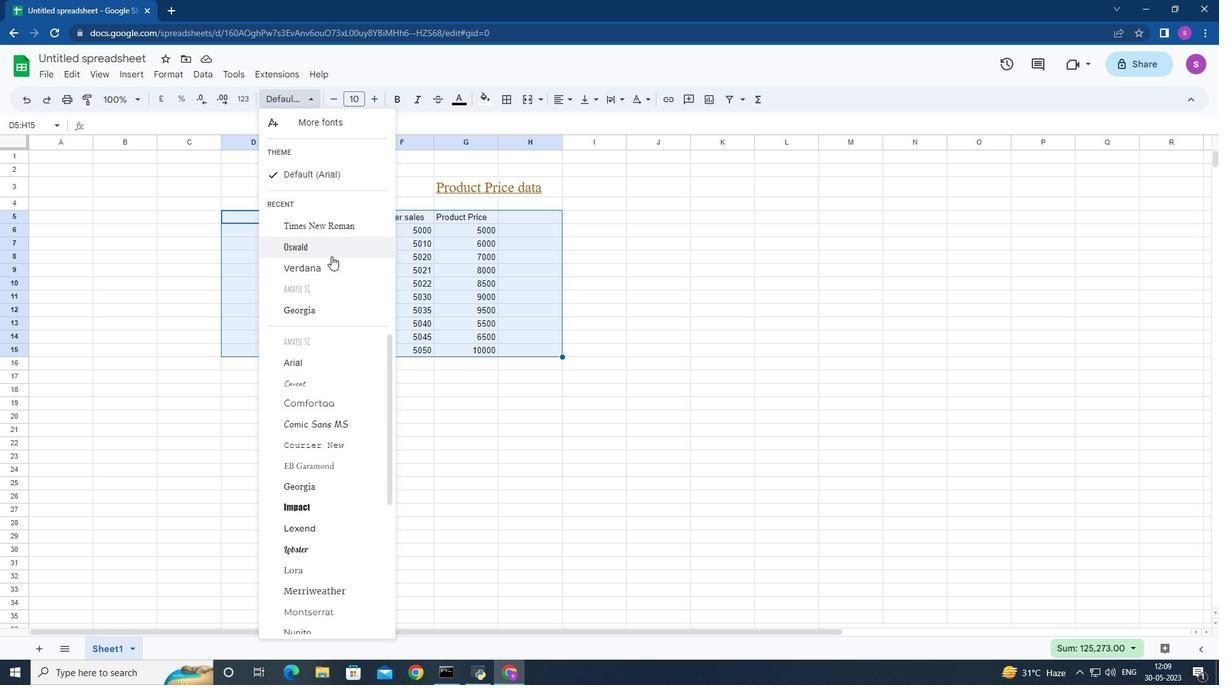 
Action: Mouse scrolled (331, 257) with delta (0, 0)
Screenshot: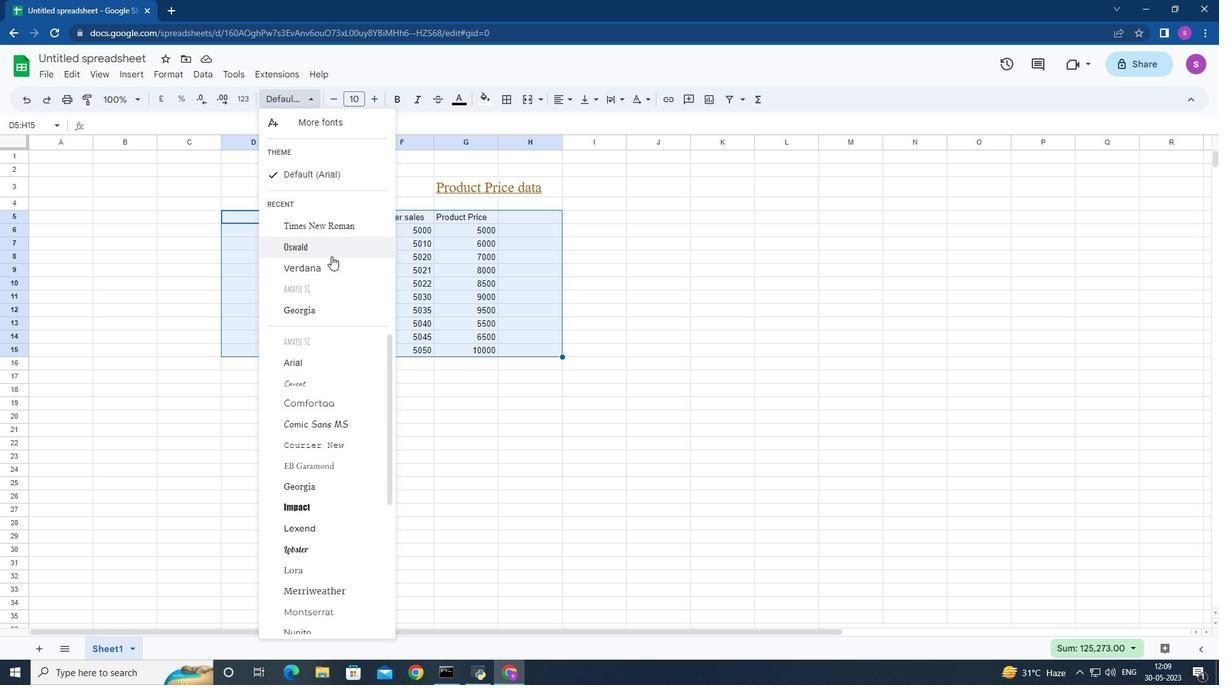 
Action: Mouse scrolled (331, 257) with delta (0, 0)
Screenshot: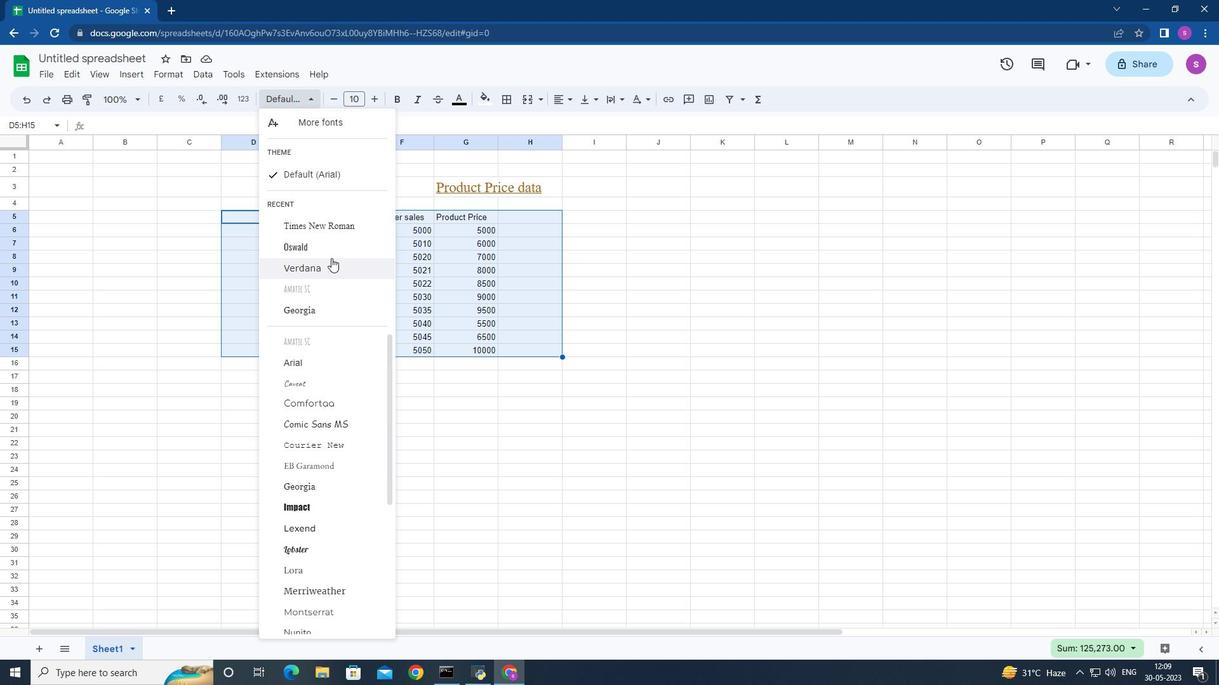 
Action: Mouse moved to (324, 269)
Screenshot: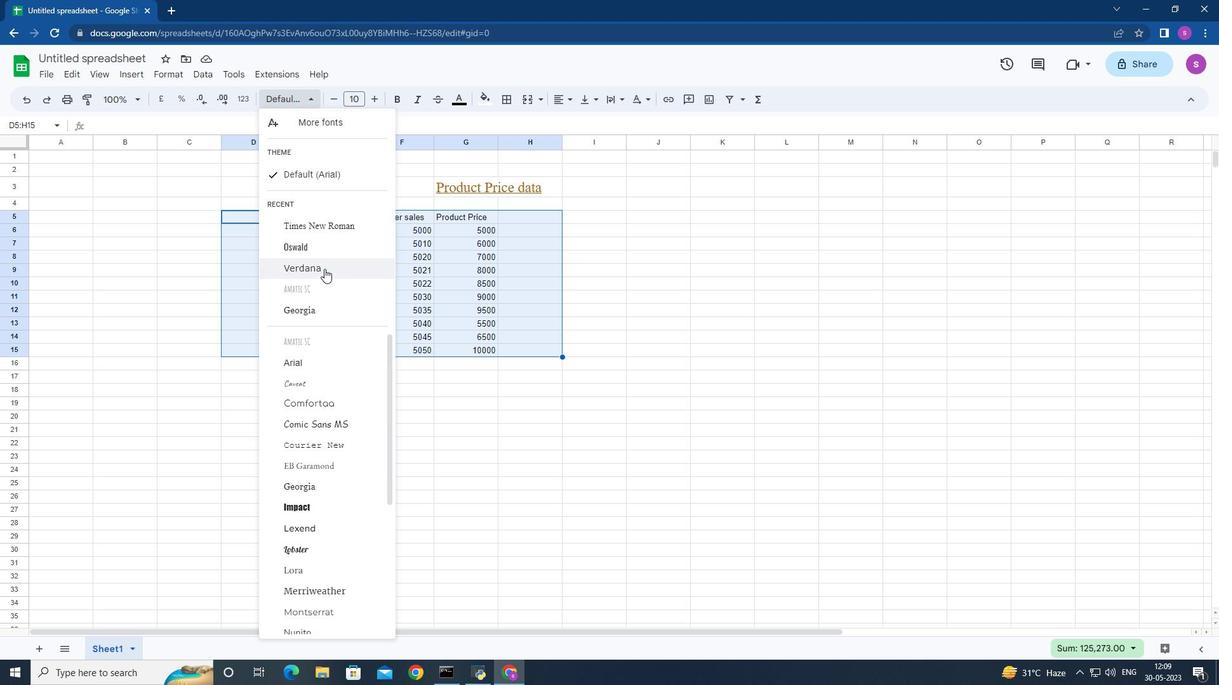 
Action: Mouse pressed left at (324, 269)
Screenshot: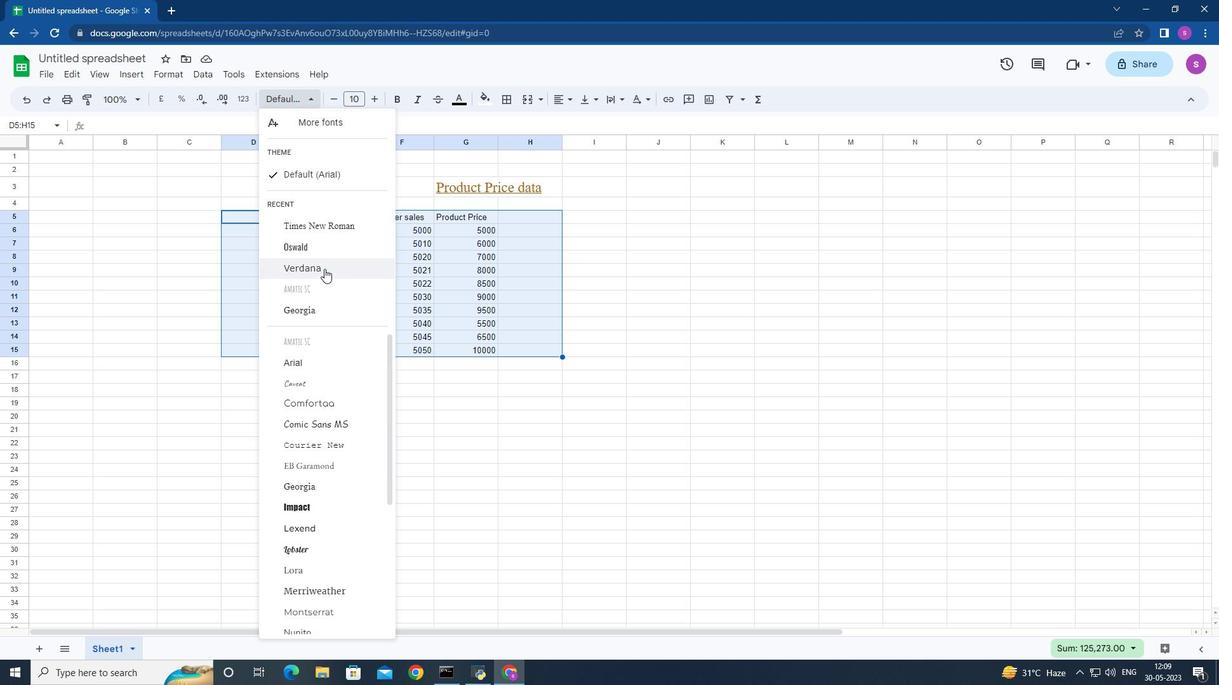
Action: Mouse moved to (335, 101)
Screenshot: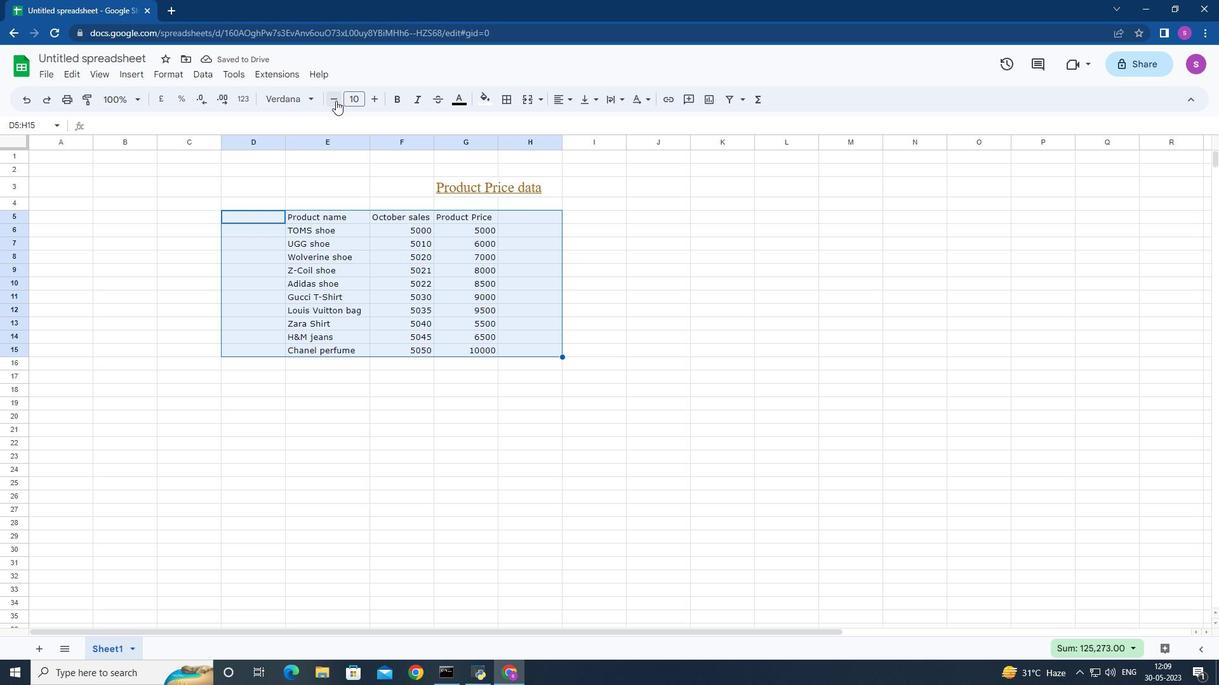
Action: Mouse pressed left at (335, 101)
Screenshot: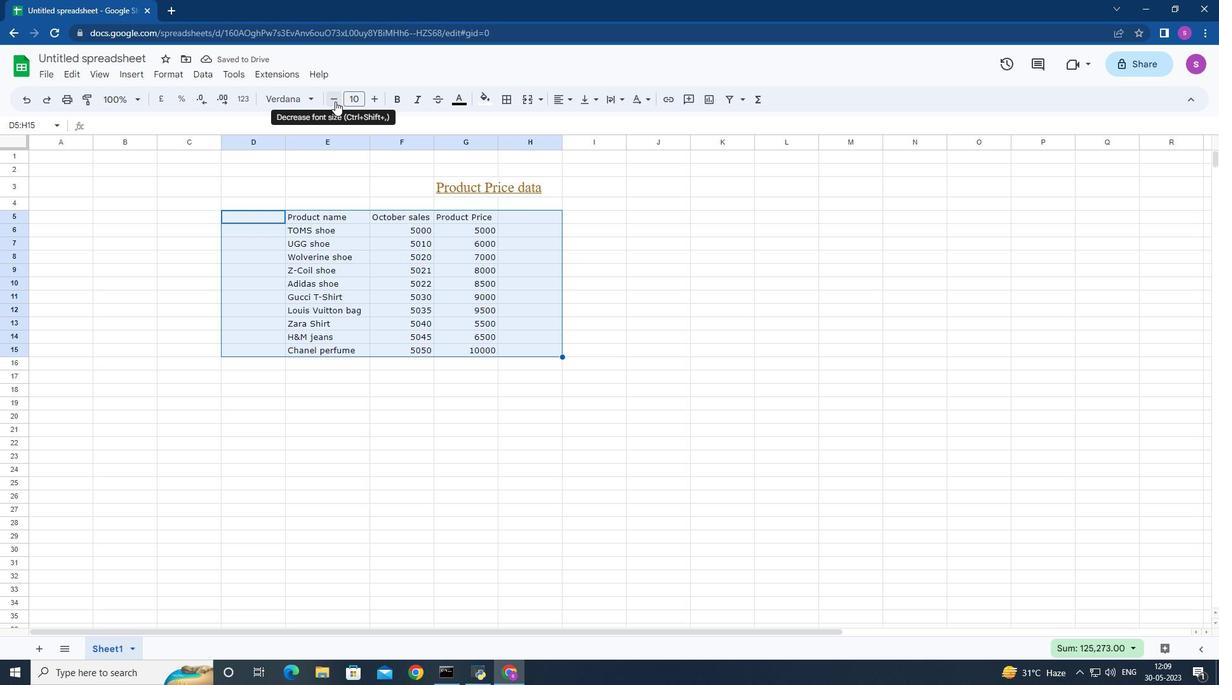 
Action: Mouse moved to (568, 100)
Screenshot: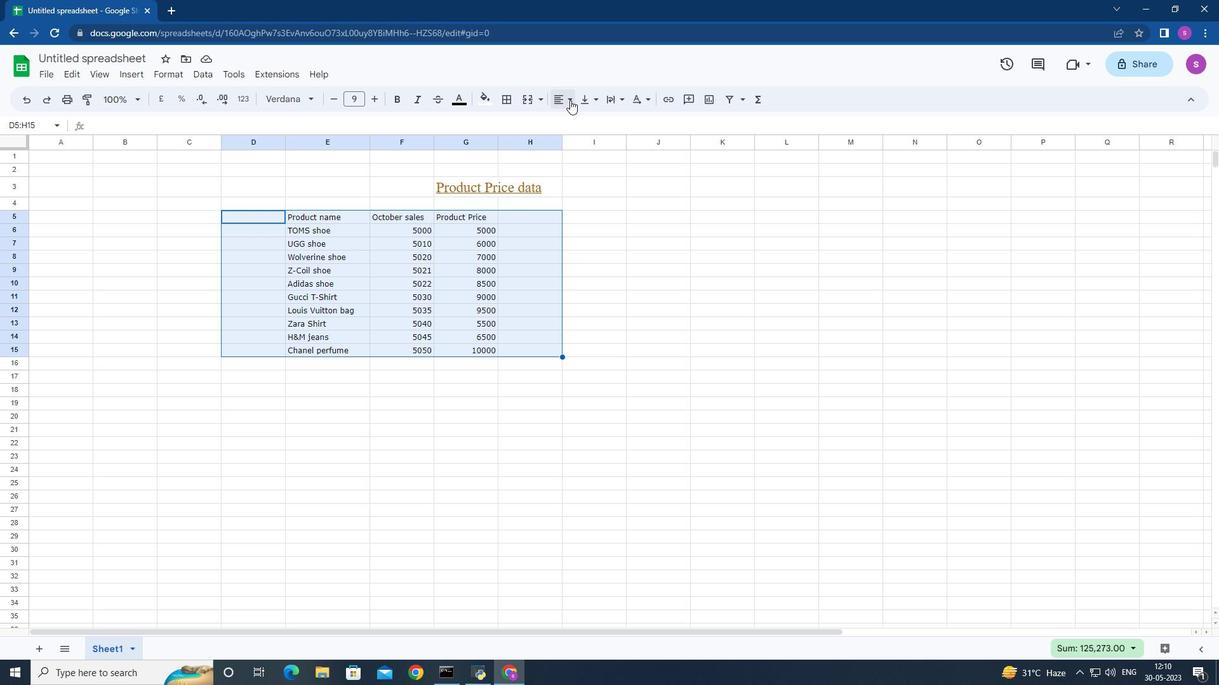 
Action: Mouse pressed left at (568, 100)
Screenshot: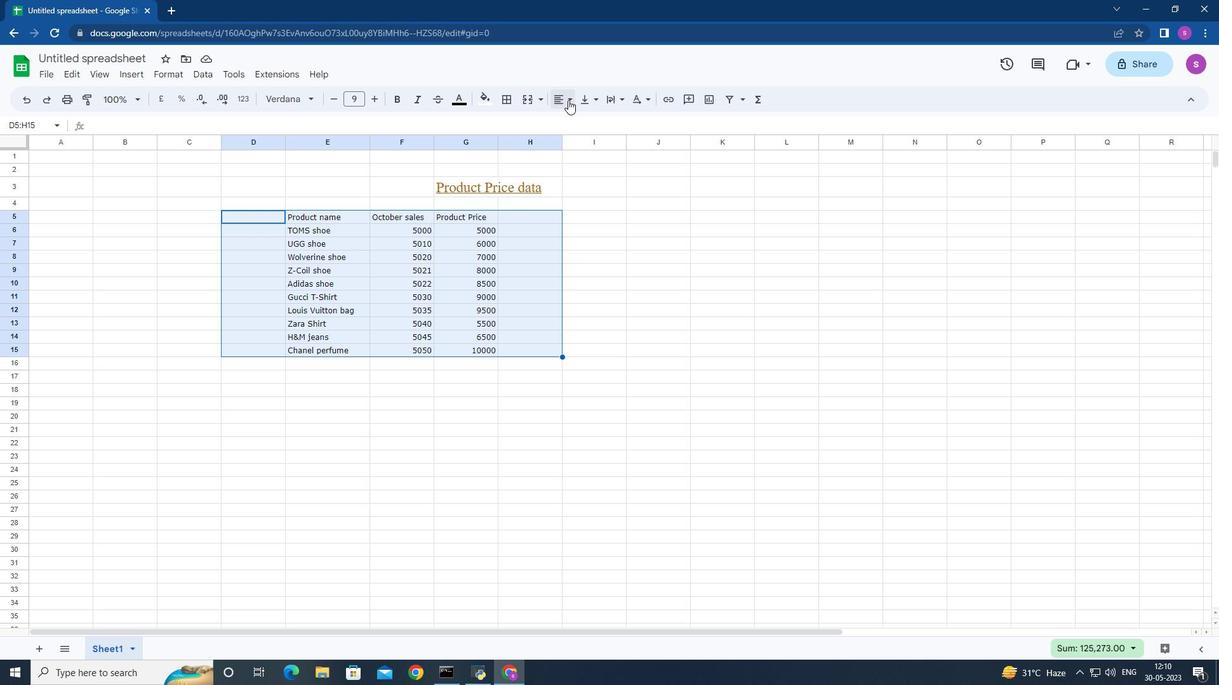
Action: Mouse moved to (600, 126)
Screenshot: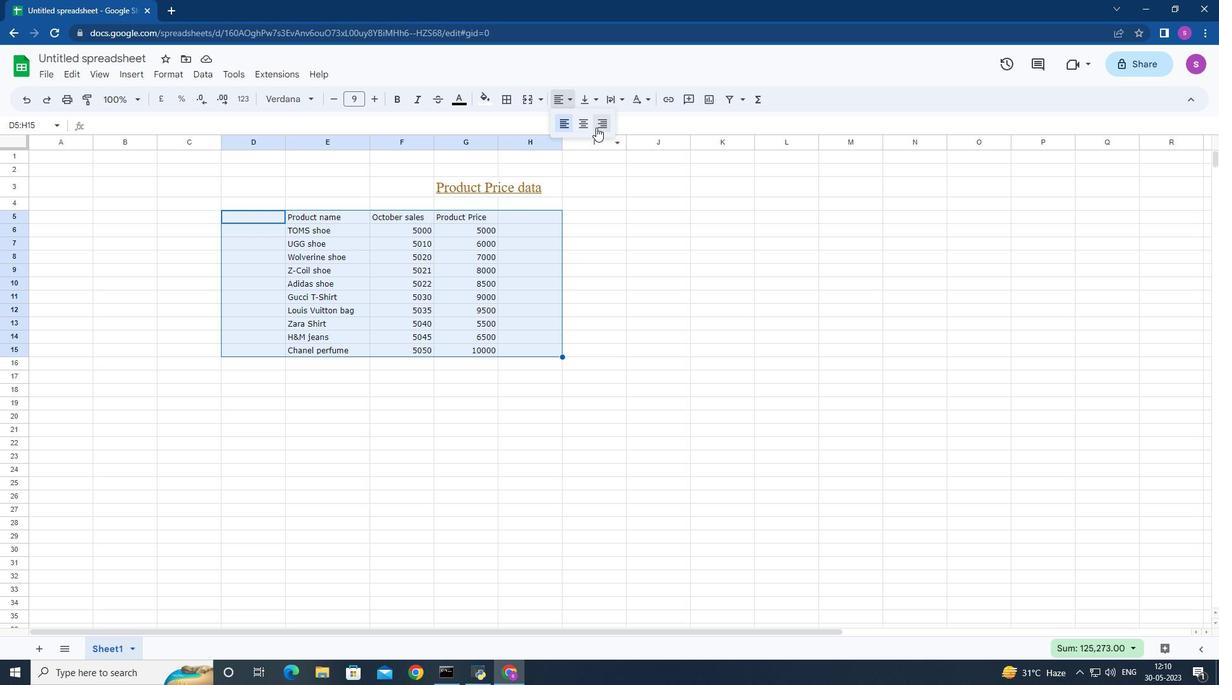 
Action: Mouse pressed left at (600, 126)
Screenshot: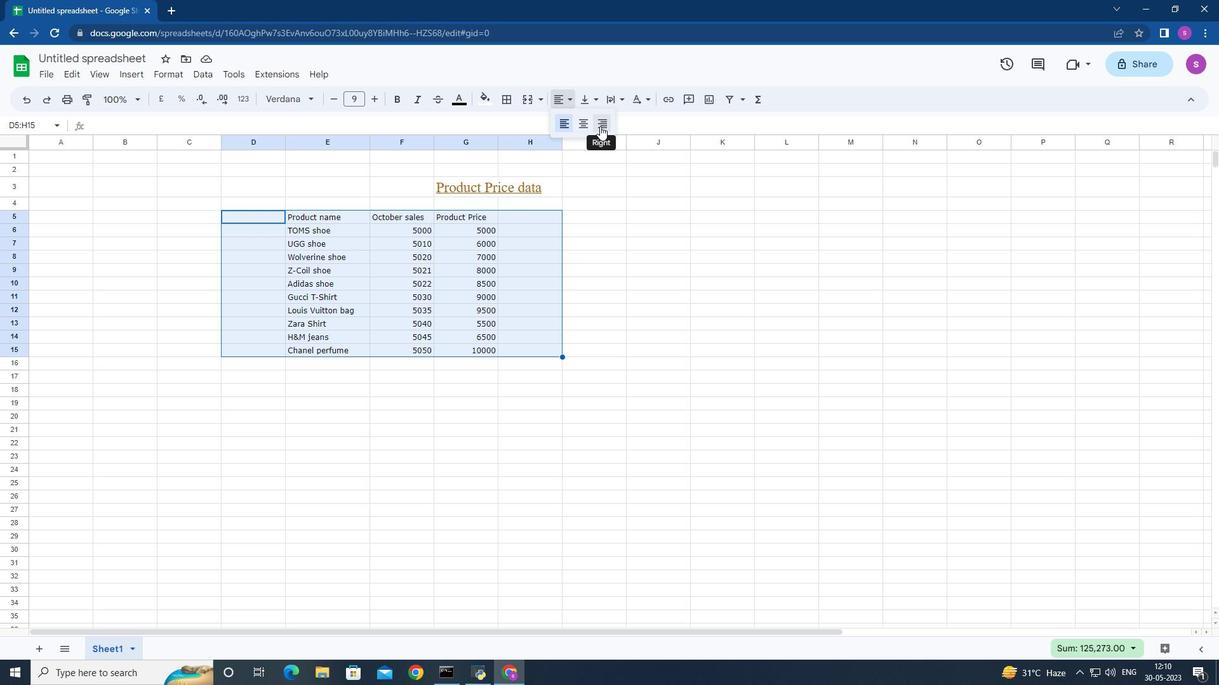 
Action: Mouse moved to (420, 179)
Screenshot: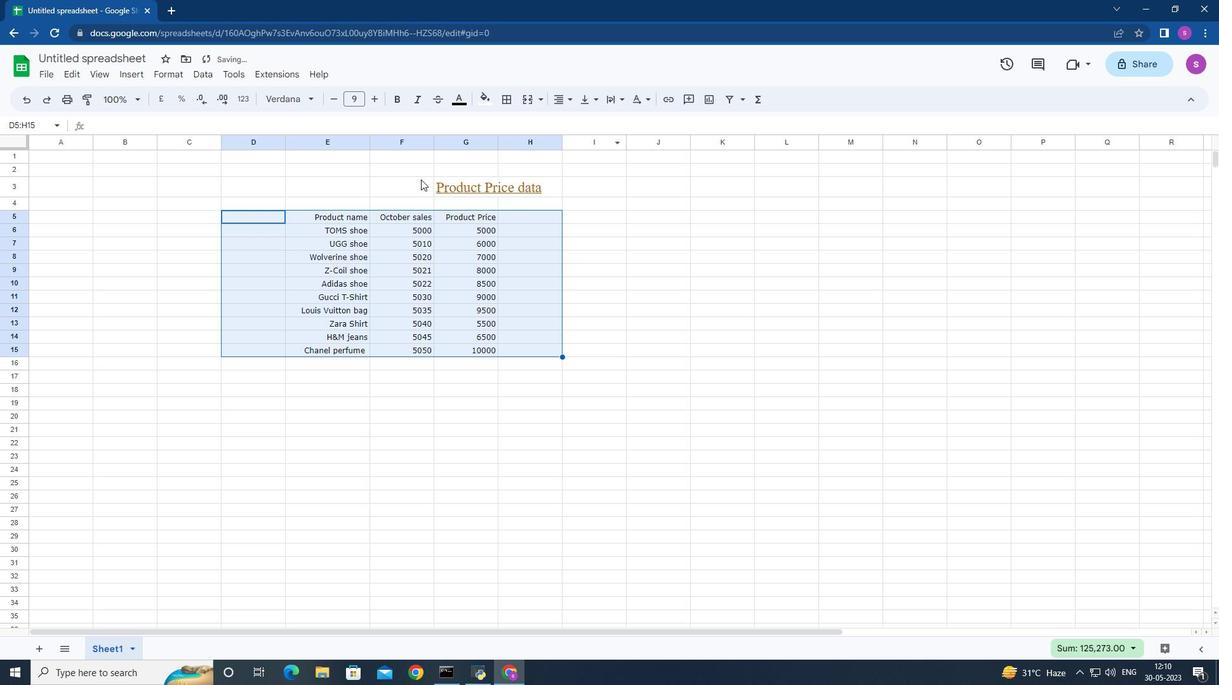 
Action: Mouse pressed left at (420, 179)
Screenshot: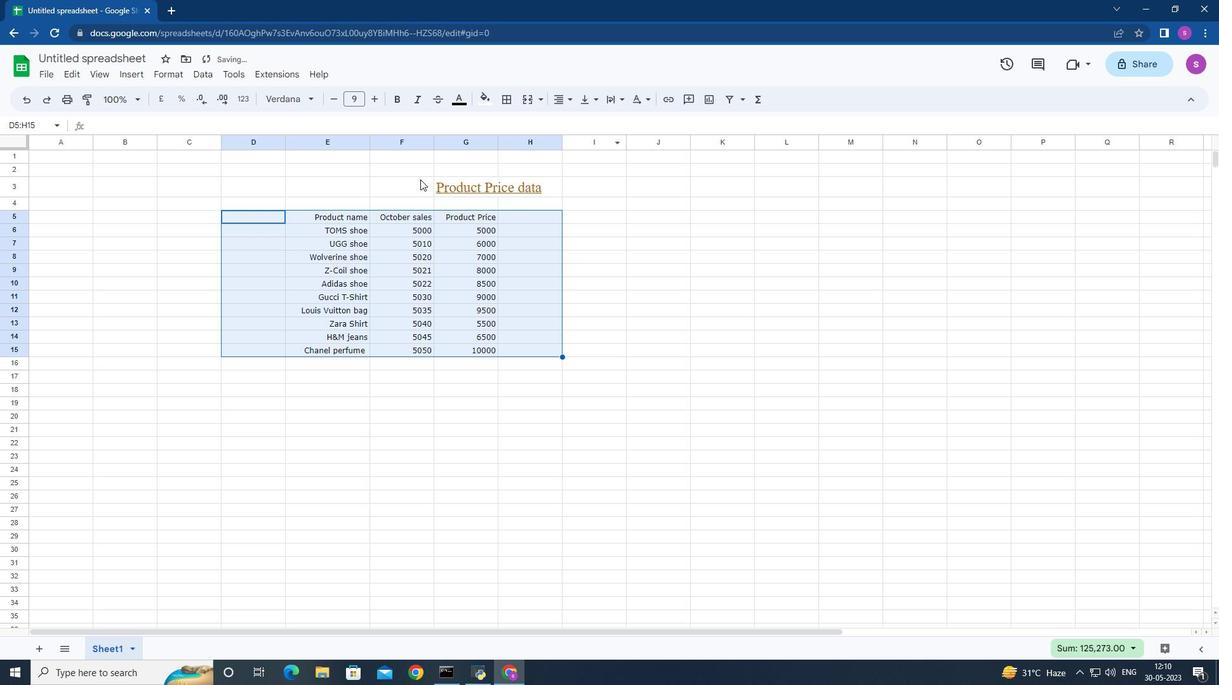 
Action: Mouse moved to (569, 101)
Screenshot: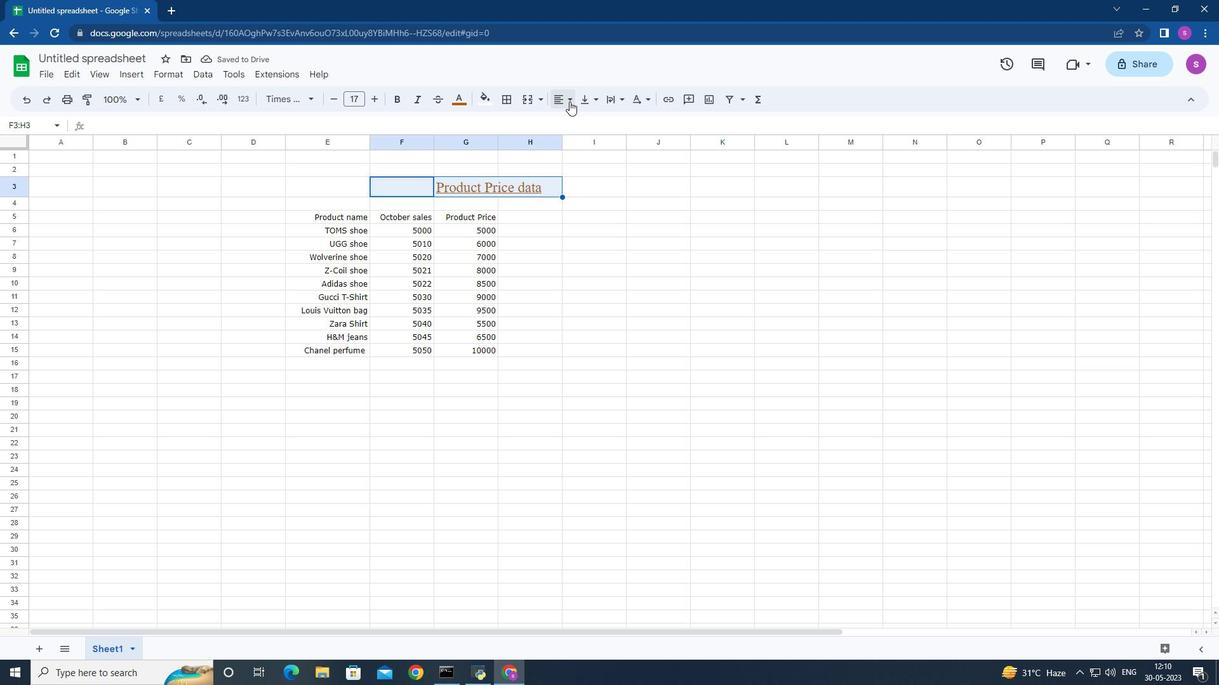 
Action: Mouse pressed left at (569, 101)
Screenshot: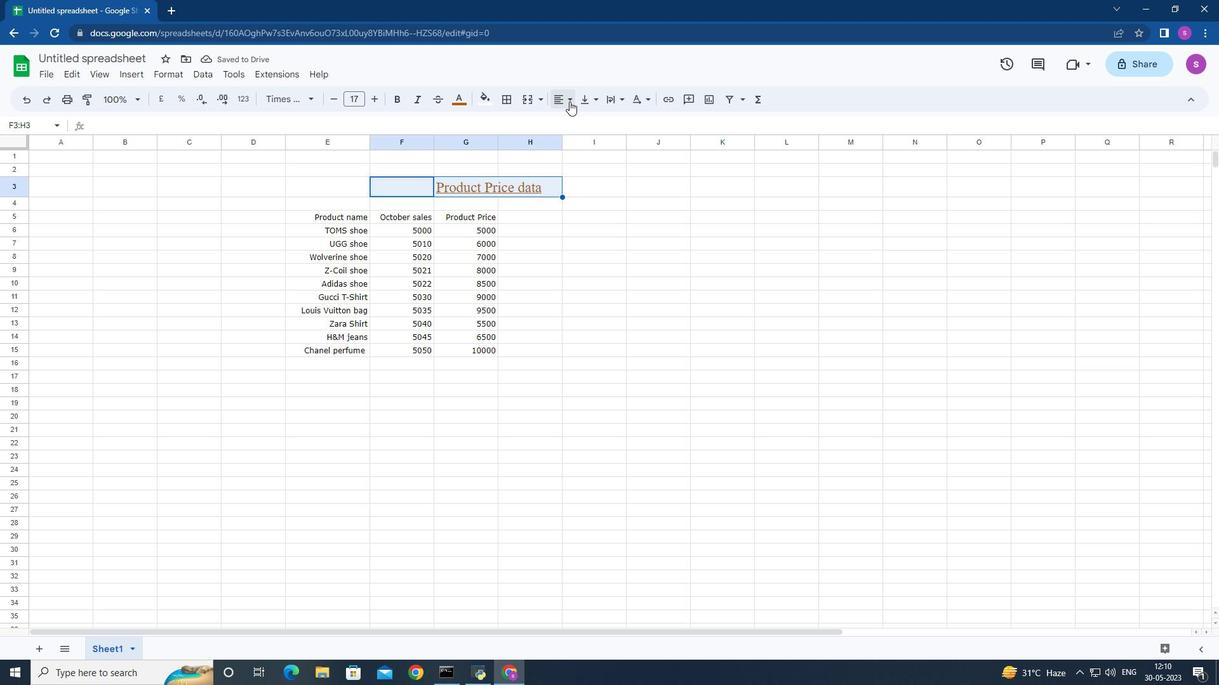 
Action: Mouse moved to (601, 126)
Screenshot: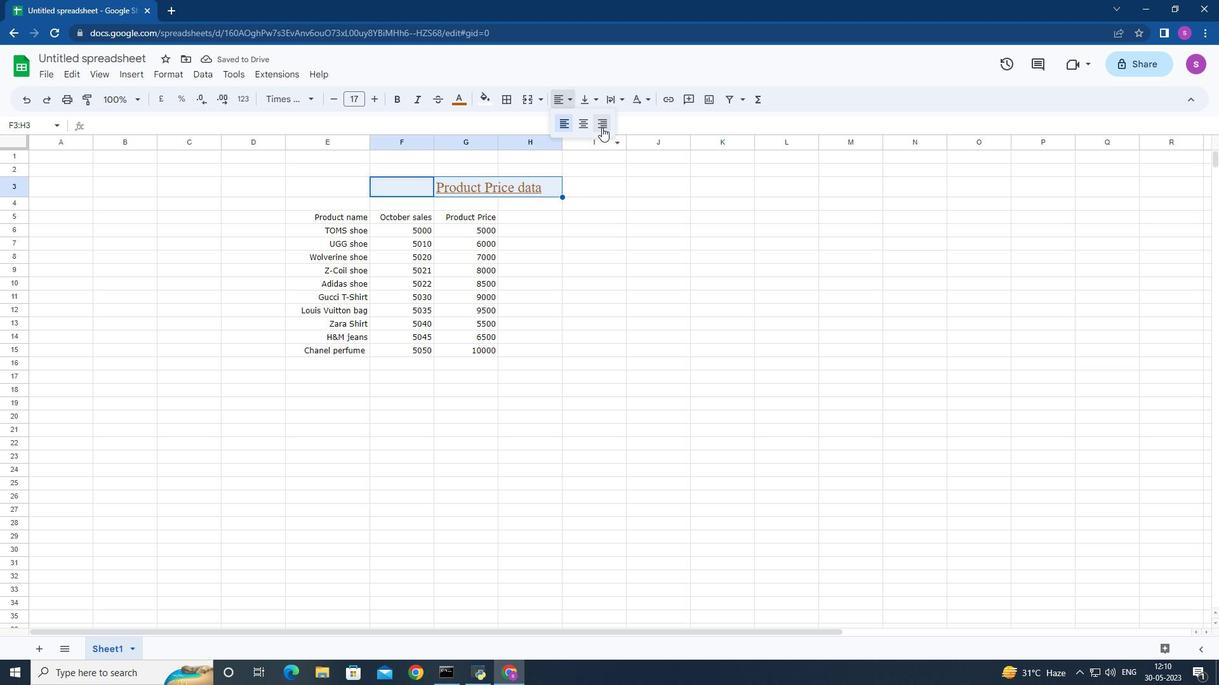 
Action: Mouse pressed left at (601, 126)
Screenshot: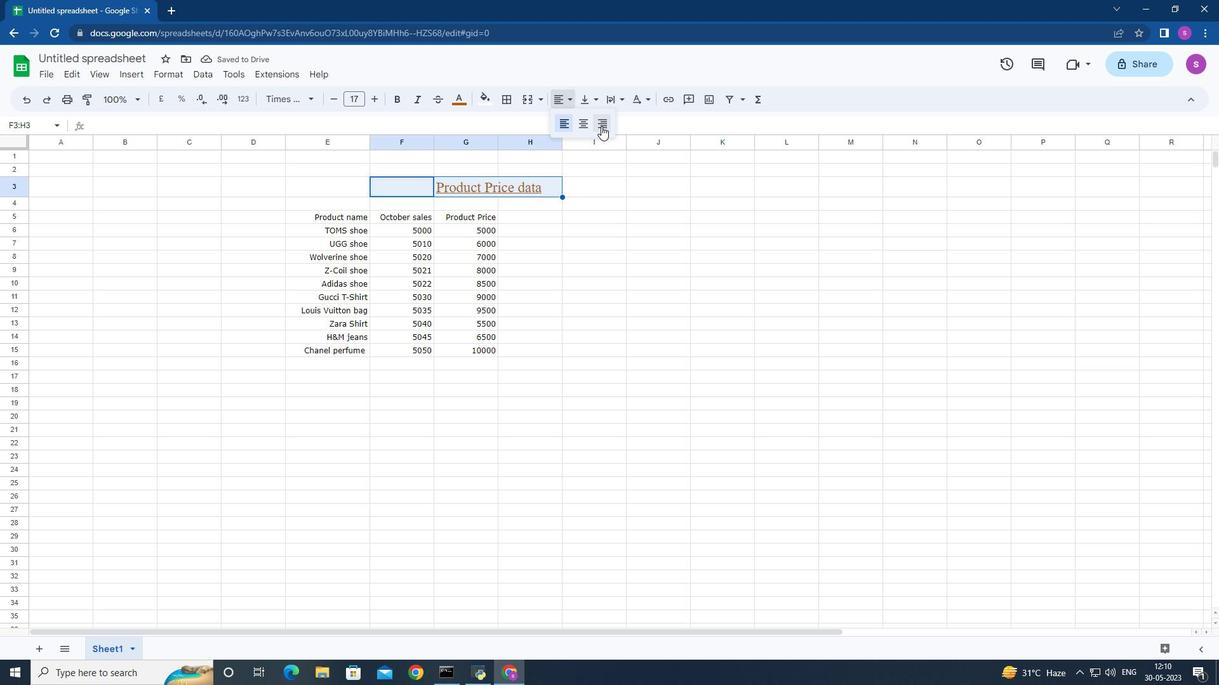 
Action: Mouse moved to (304, 213)
Screenshot: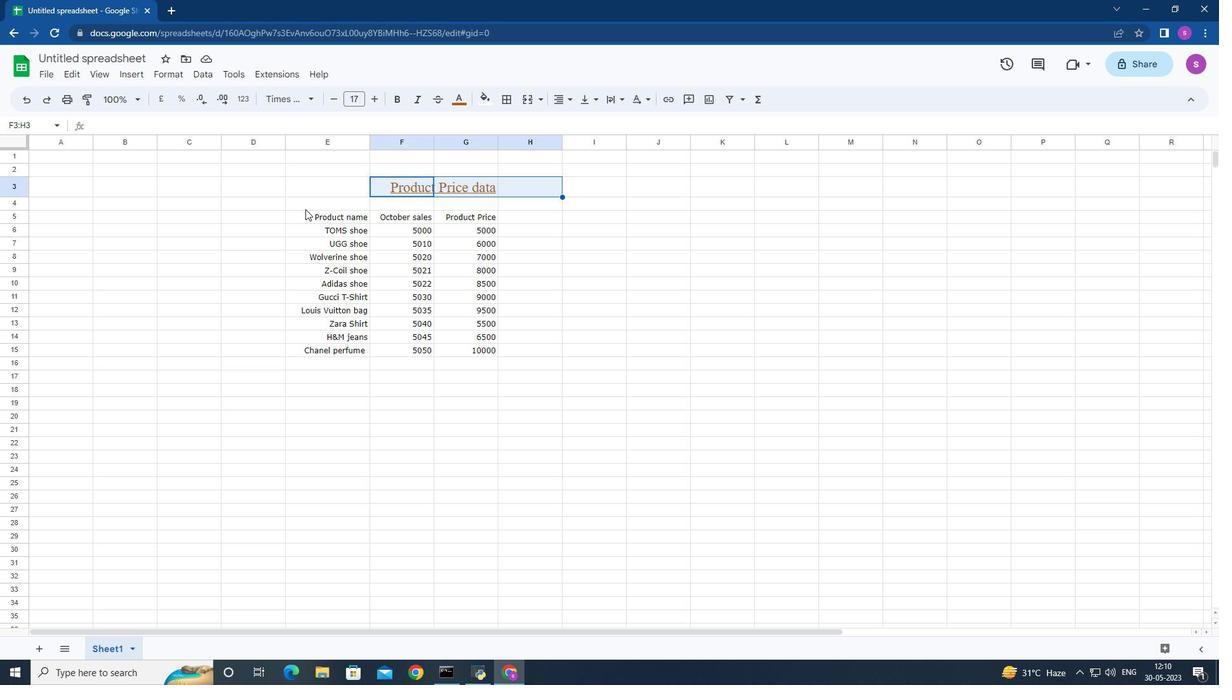 
Action: Mouse pressed left at (304, 213)
Screenshot: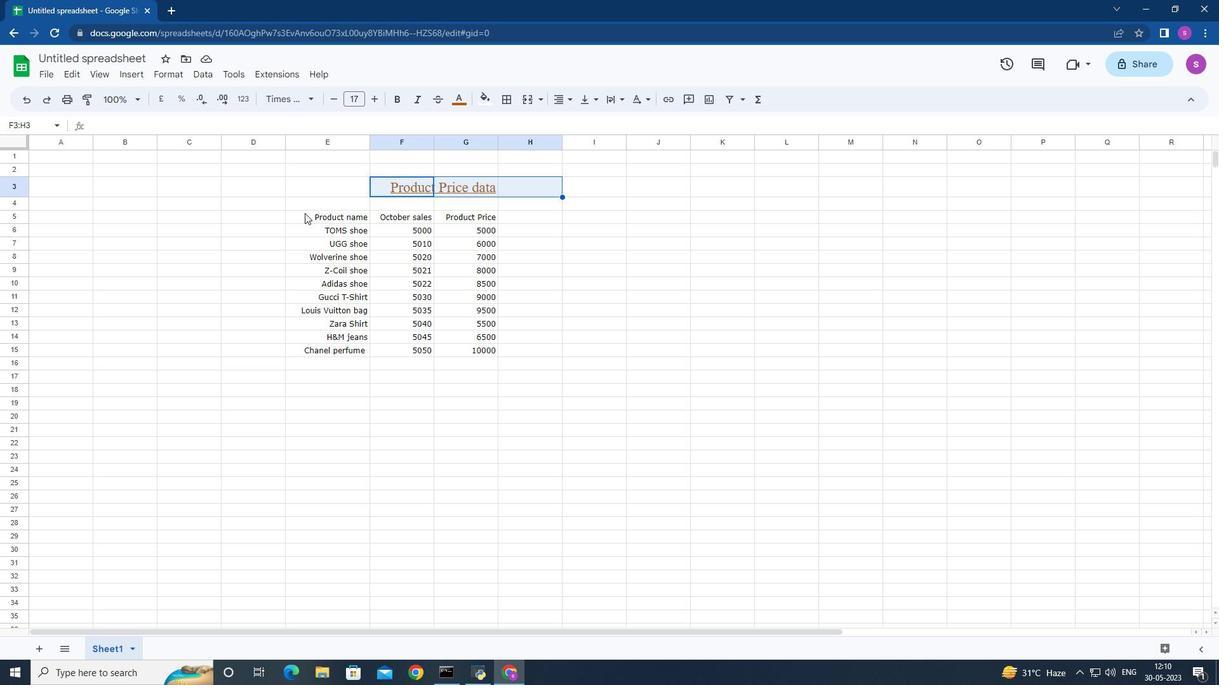 
Action: Mouse moved to (511, 243)
Screenshot: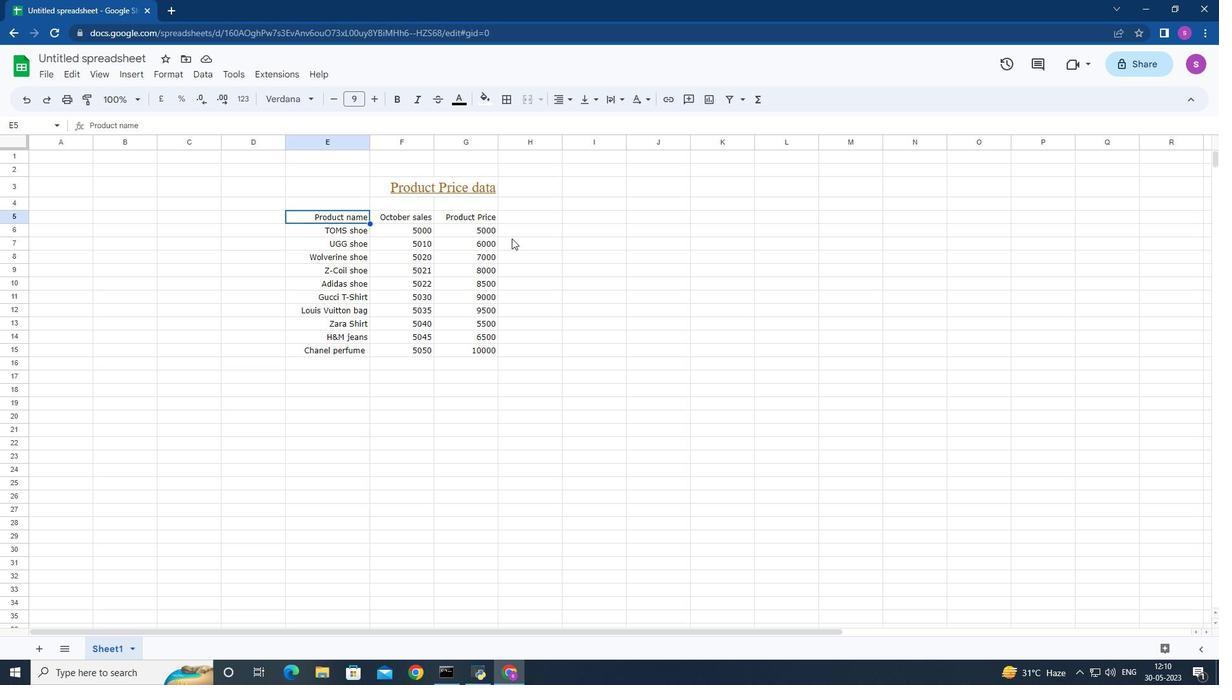 
